 Task: Look for space in Hövelhof, Germany from 3rd August, 2023 to 17th August, 2023 for 3 adults, 1 child in price range Rs.3000 to Rs.15000. Place can be entire place with 3 bedrooms having 4 beds and 2 bathrooms. Property type can be house, flat, guest house. Booking option can be shelf check-in. Required host language is English.
Action: Mouse moved to (405, 111)
Screenshot: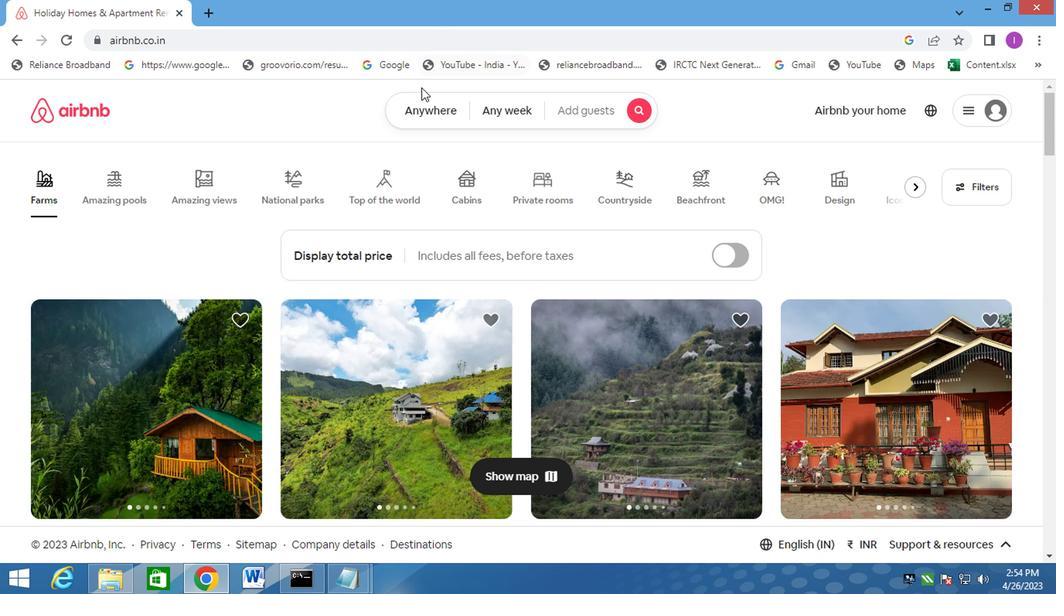 
Action: Mouse pressed left at (405, 111)
Screenshot: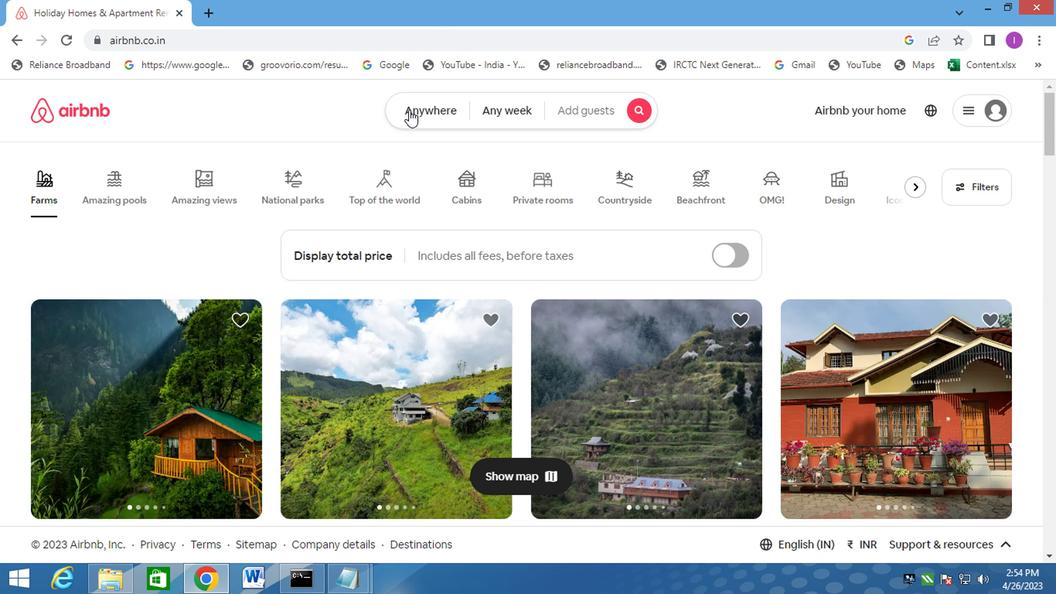 
Action: Mouse moved to (244, 182)
Screenshot: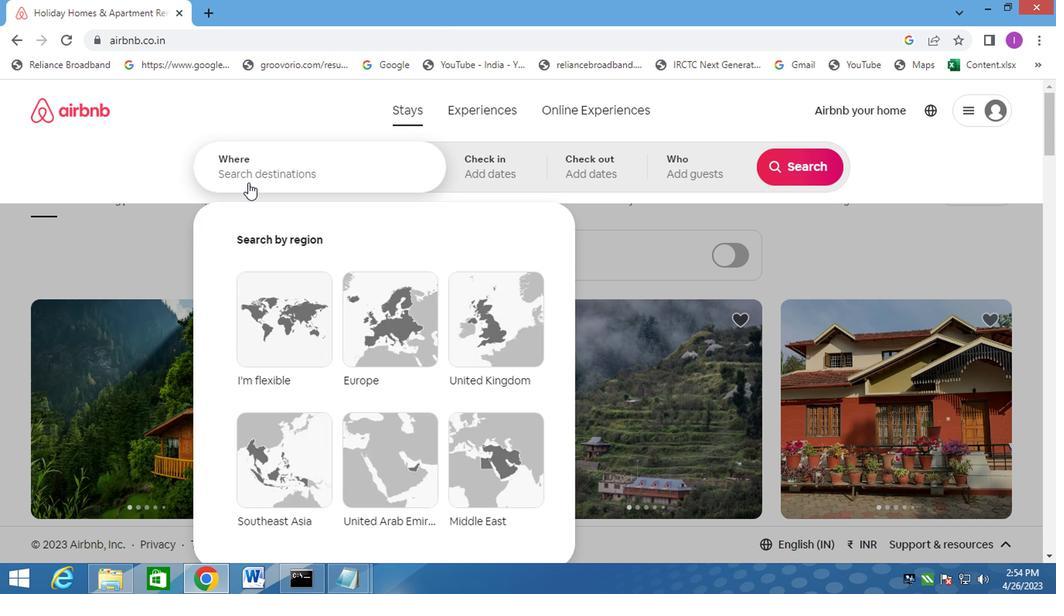 
Action: Mouse pressed left at (244, 182)
Screenshot: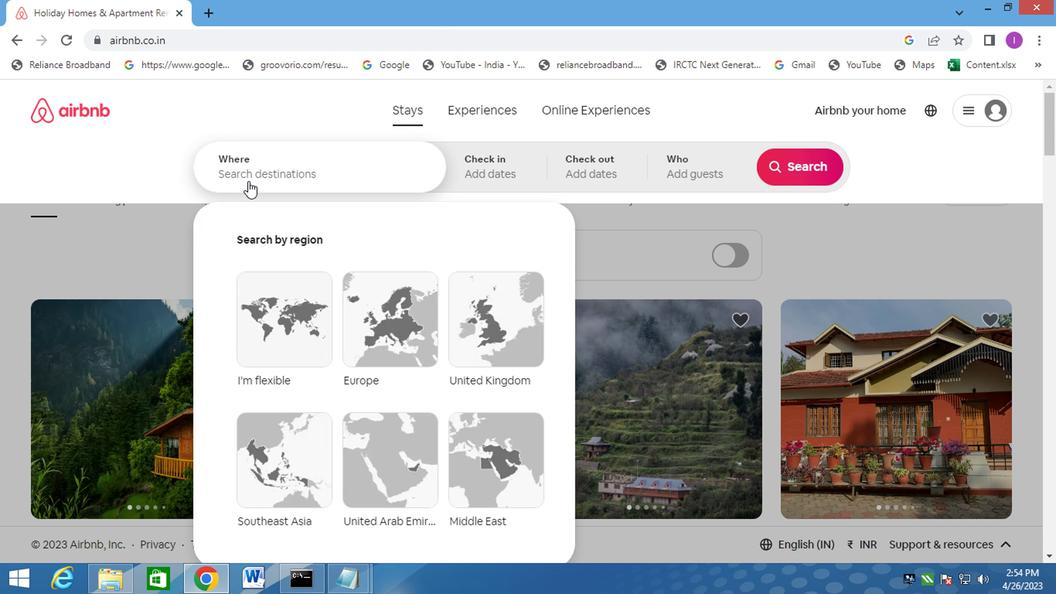 
Action: Mouse moved to (264, 124)
Screenshot: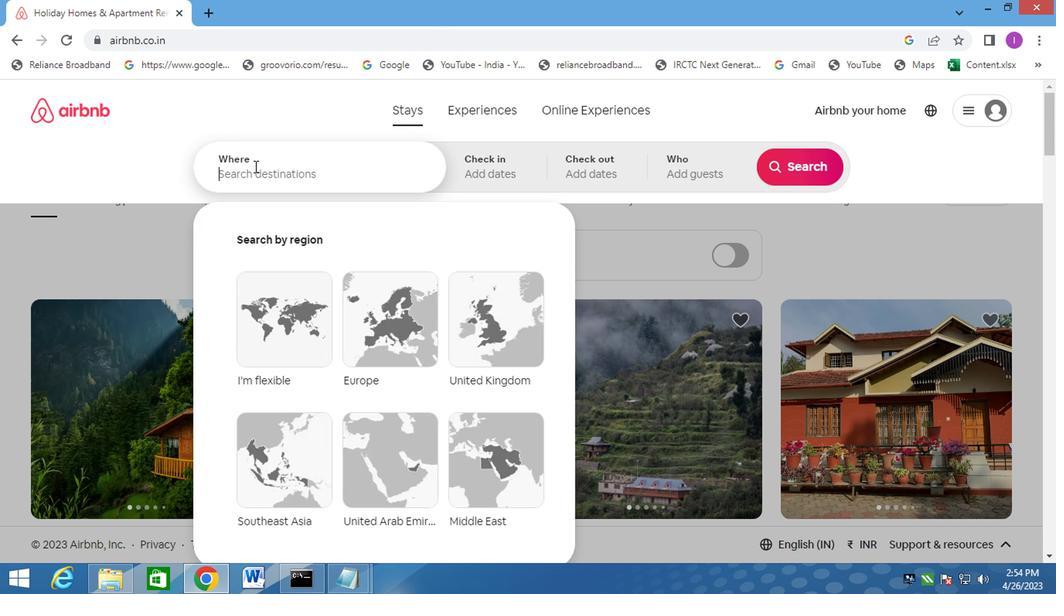 
Action: Key pressed hovelhof,germany
Screenshot: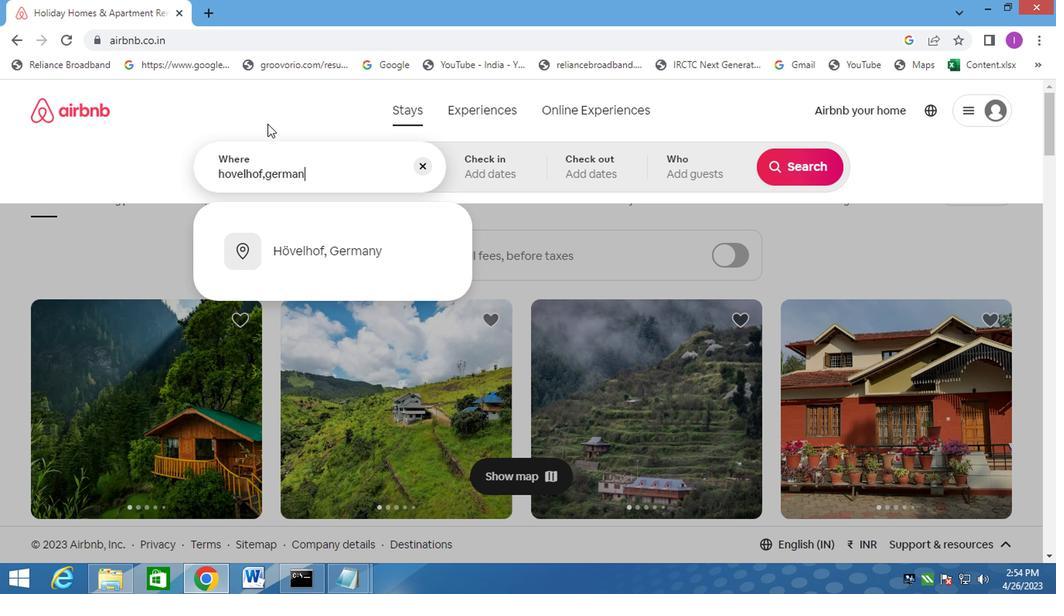 
Action: Mouse moved to (286, 251)
Screenshot: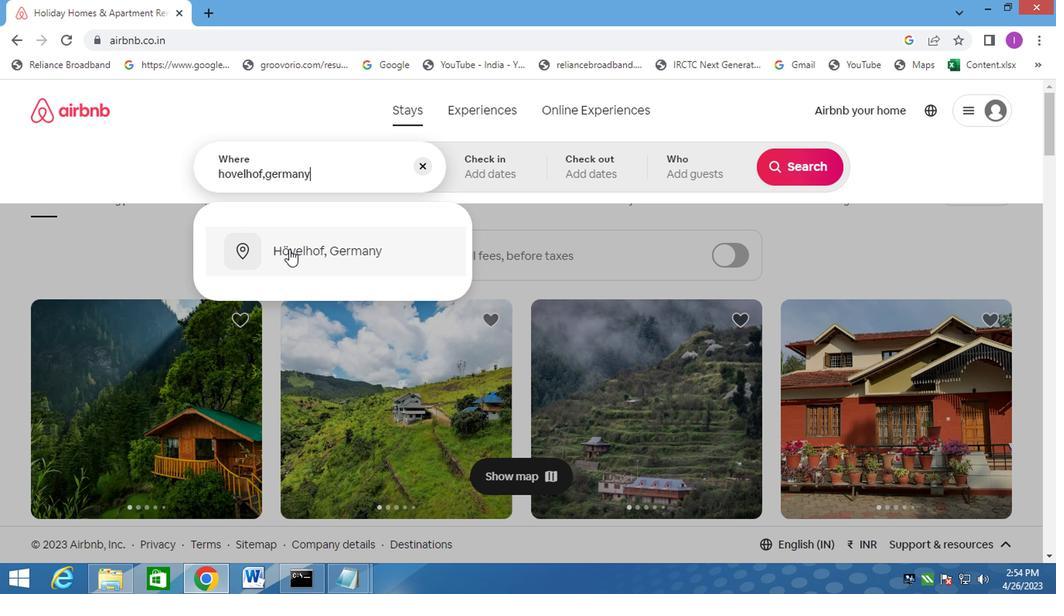 
Action: Mouse pressed left at (286, 251)
Screenshot: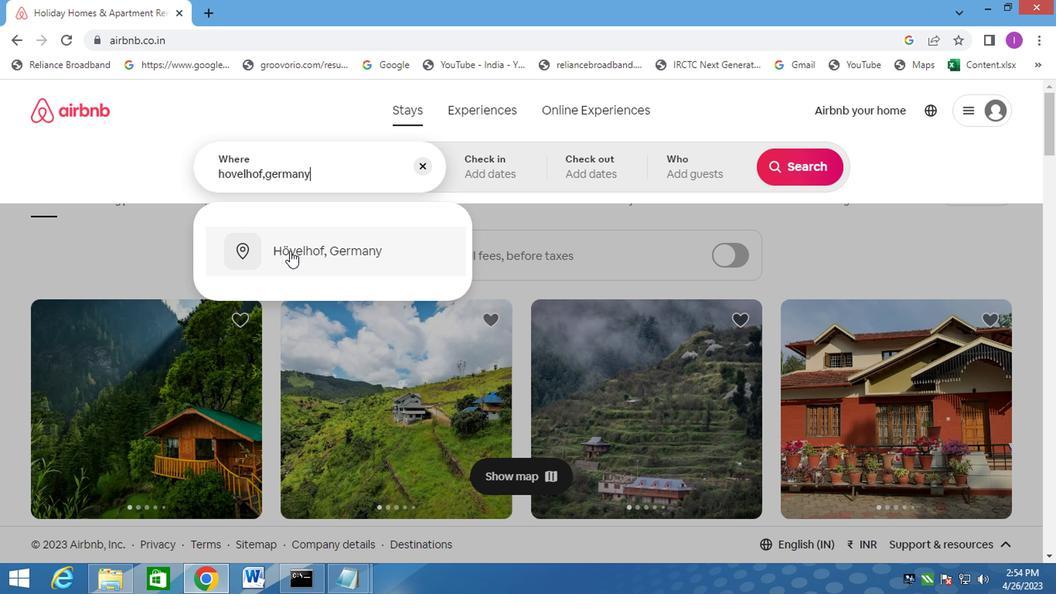 
Action: Mouse moved to (789, 290)
Screenshot: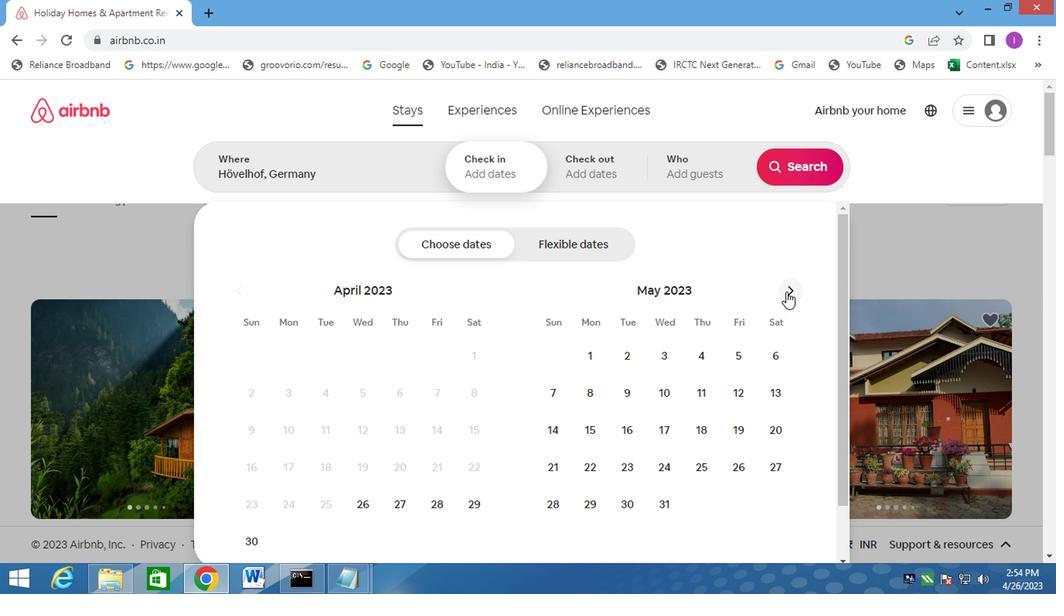 
Action: Mouse pressed left at (789, 290)
Screenshot: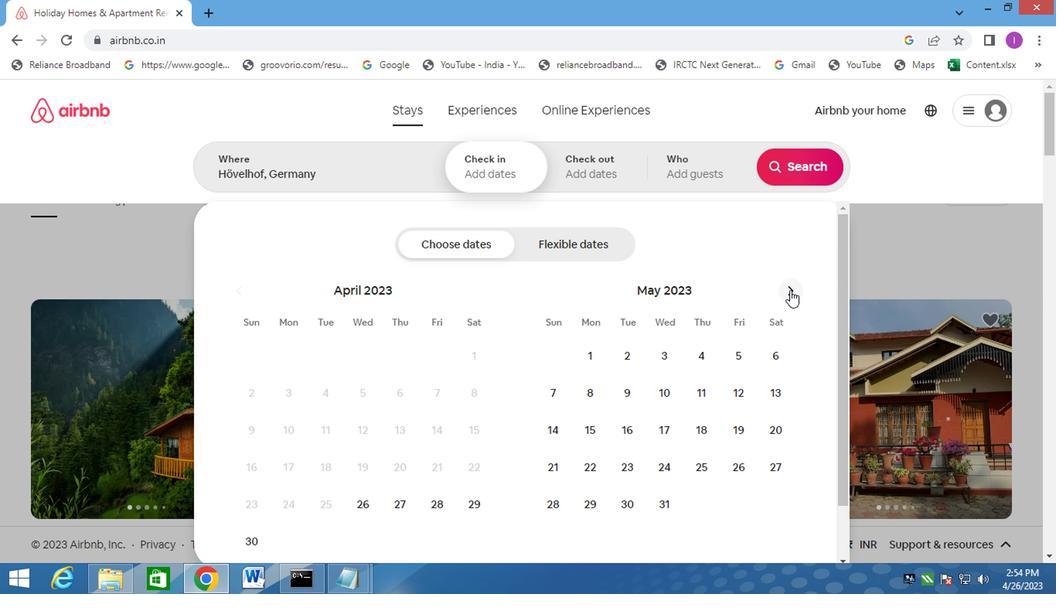 
Action: Mouse moved to (790, 289)
Screenshot: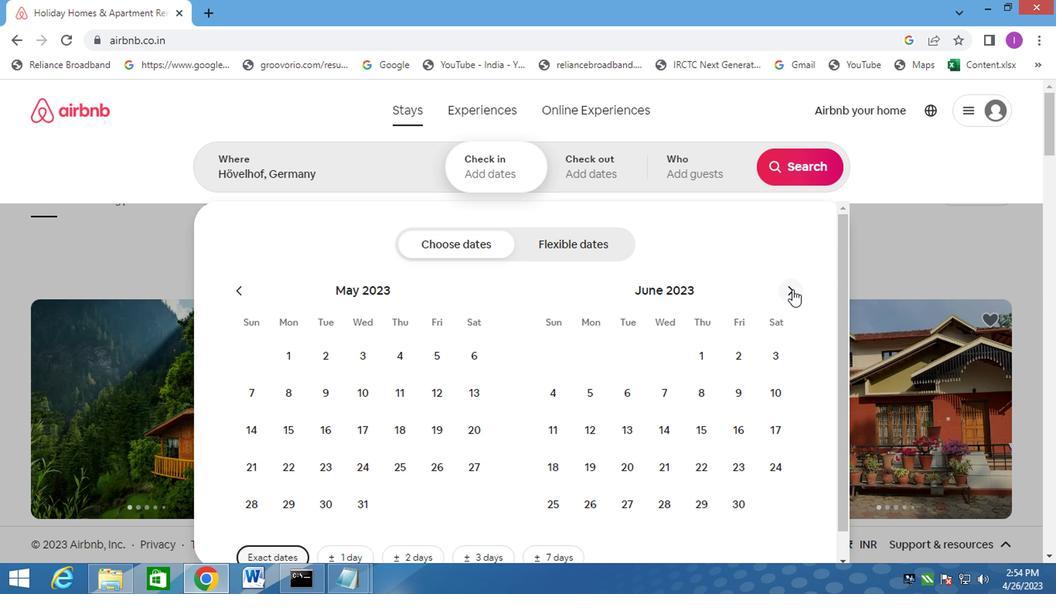 
Action: Mouse pressed left at (790, 289)
Screenshot: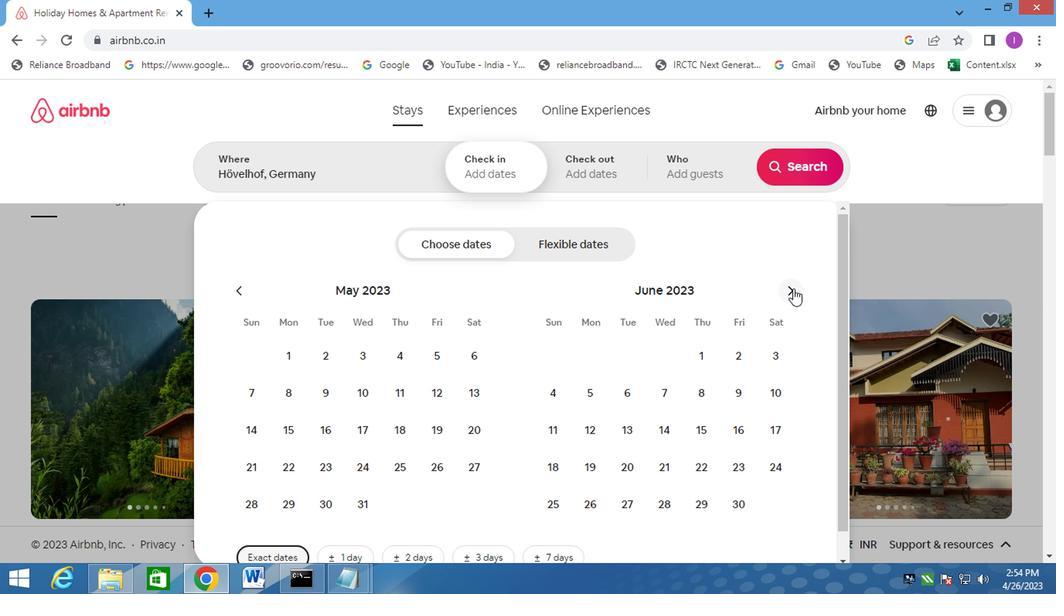 
Action: Mouse moved to (791, 289)
Screenshot: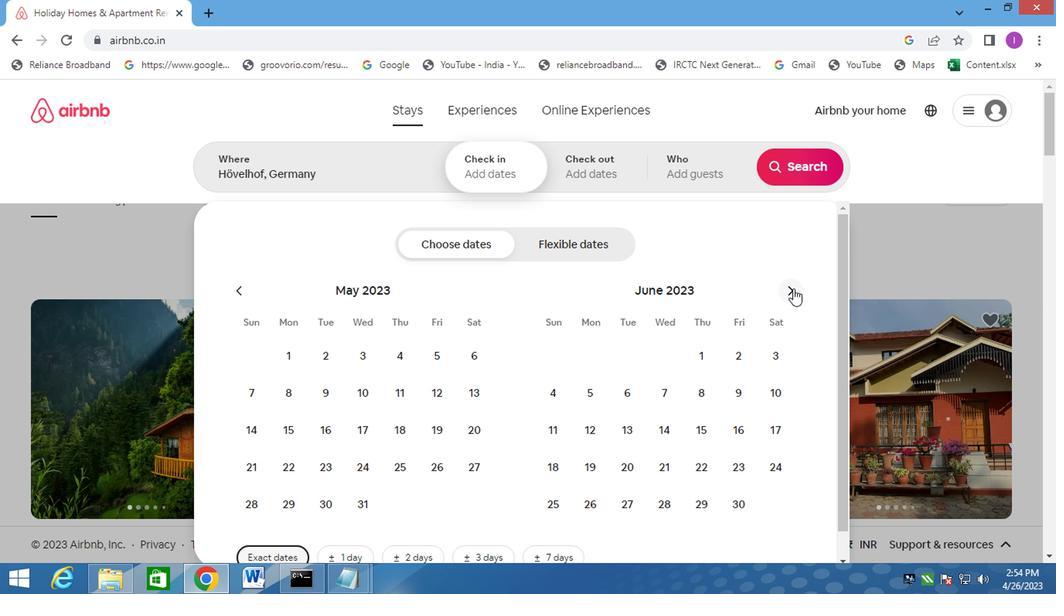 
Action: Mouse pressed left at (791, 289)
Screenshot: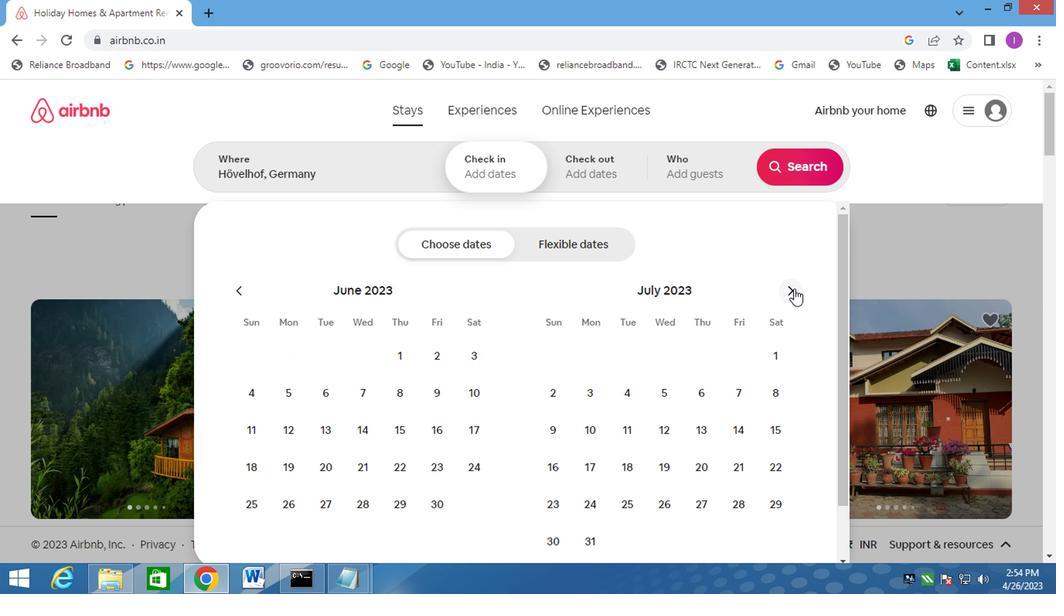 
Action: Mouse moved to (707, 354)
Screenshot: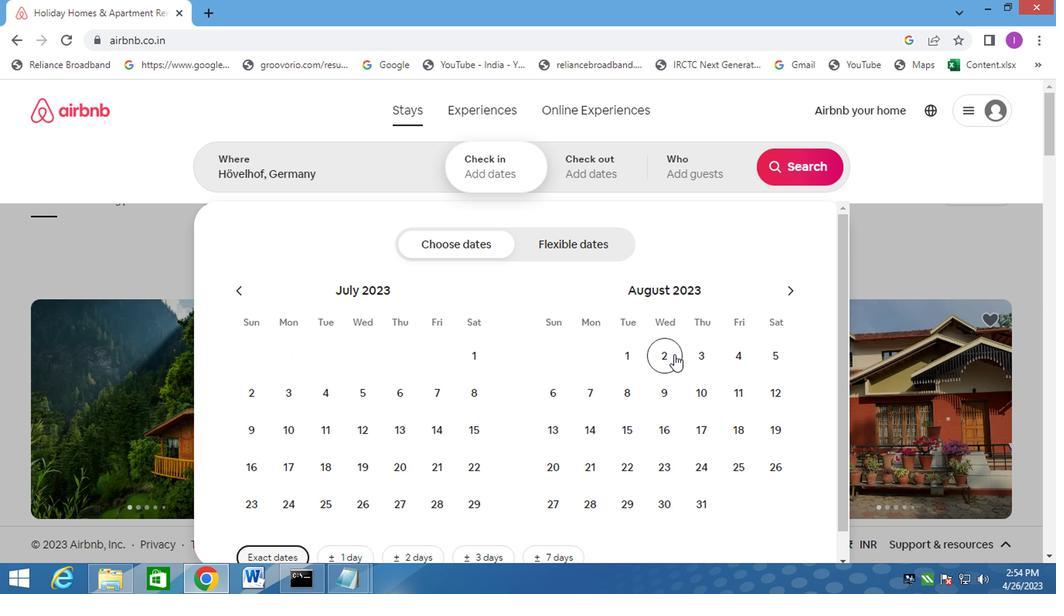 
Action: Mouse pressed left at (707, 354)
Screenshot: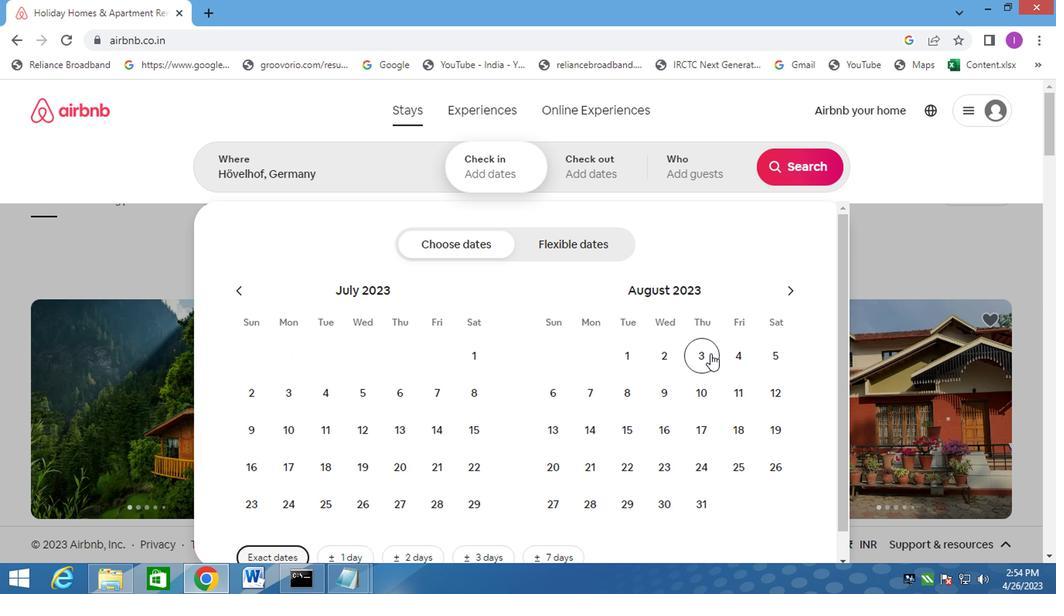 
Action: Mouse moved to (698, 424)
Screenshot: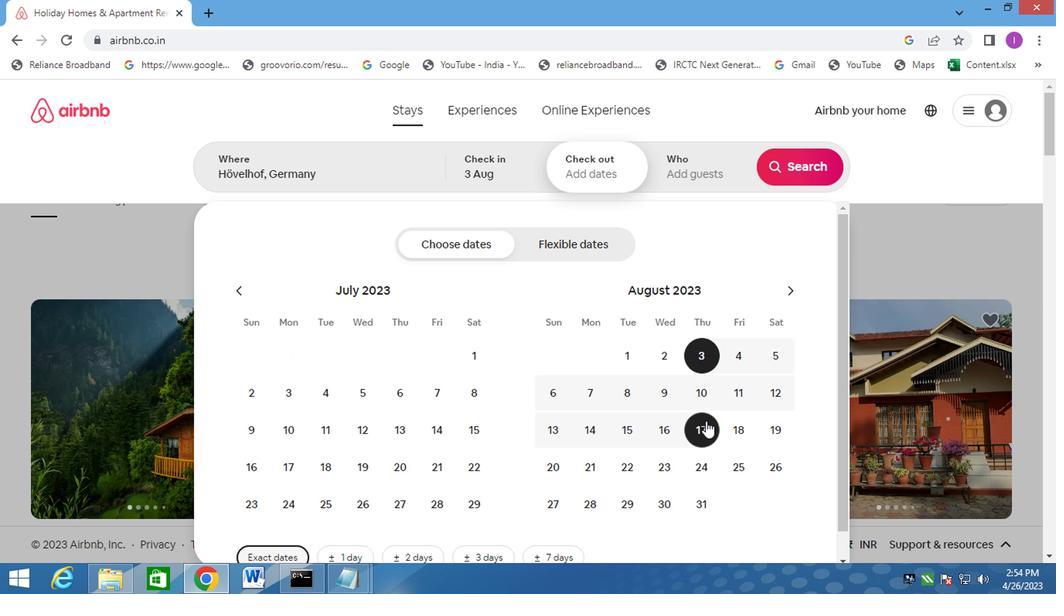 
Action: Mouse pressed left at (698, 424)
Screenshot: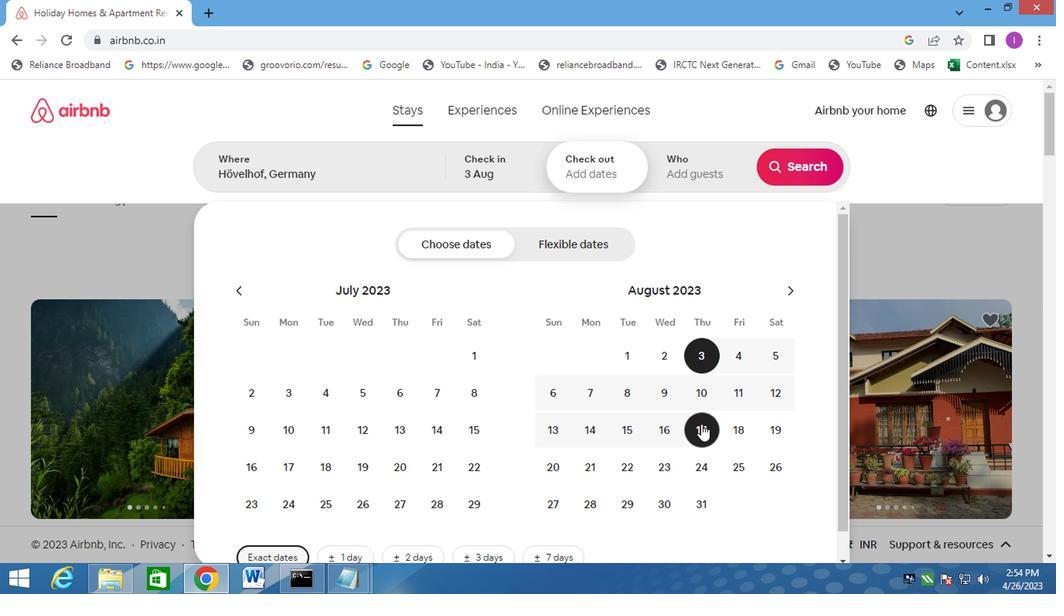 
Action: Mouse moved to (705, 183)
Screenshot: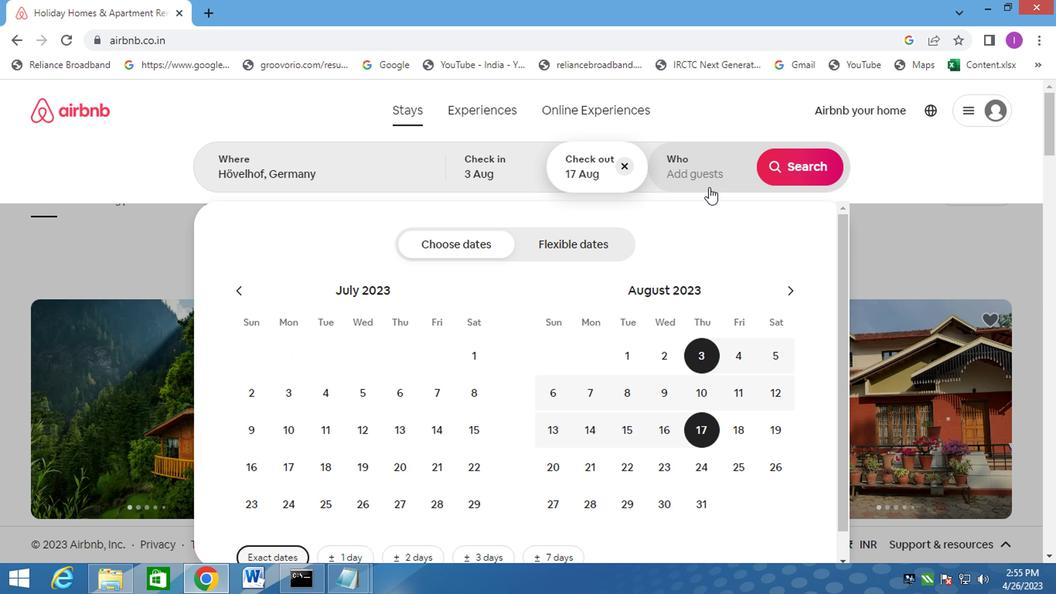 
Action: Mouse pressed left at (705, 183)
Screenshot: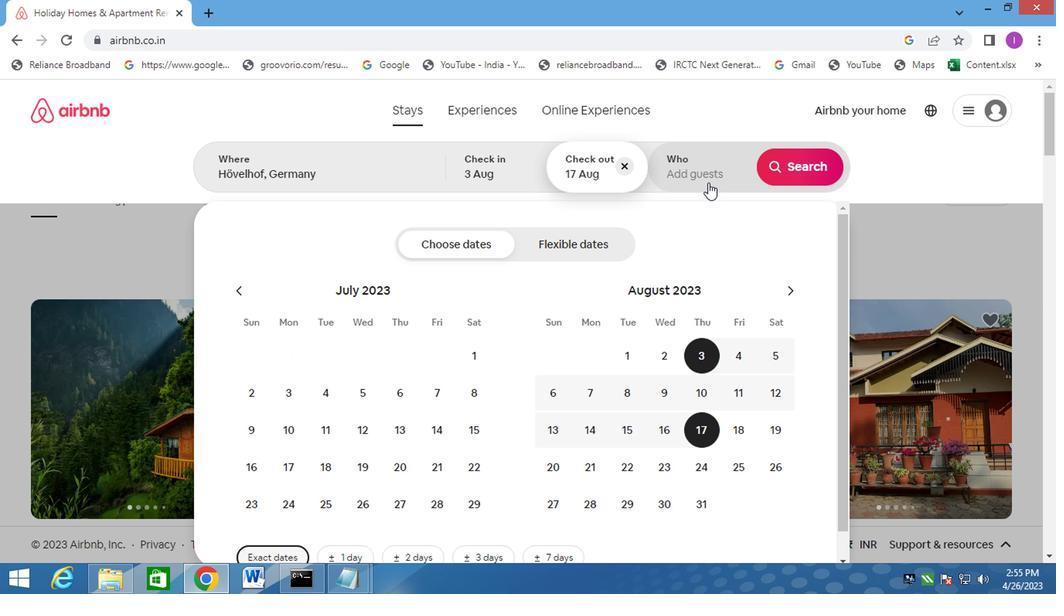 
Action: Mouse moved to (802, 257)
Screenshot: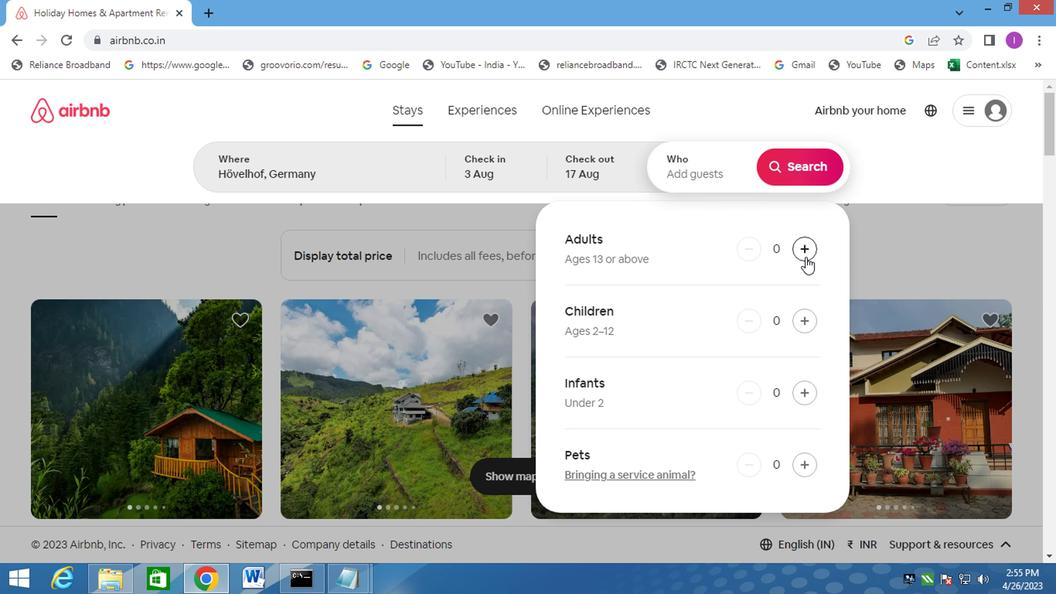 
Action: Mouse pressed left at (802, 257)
Screenshot: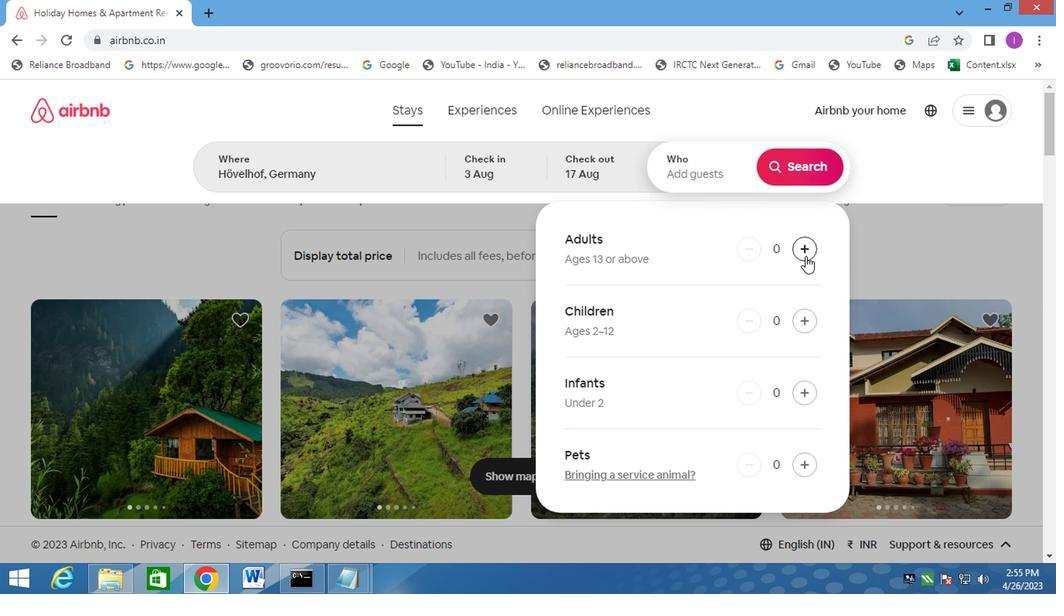 
Action: Mouse pressed left at (802, 257)
Screenshot: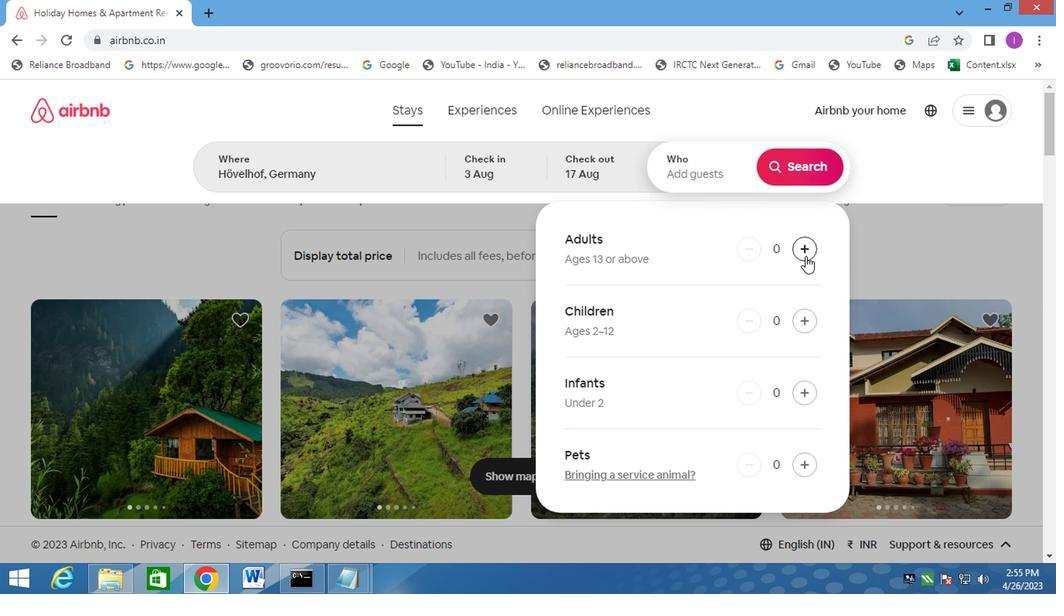 
Action: Mouse pressed left at (802, 257)
Screenshot: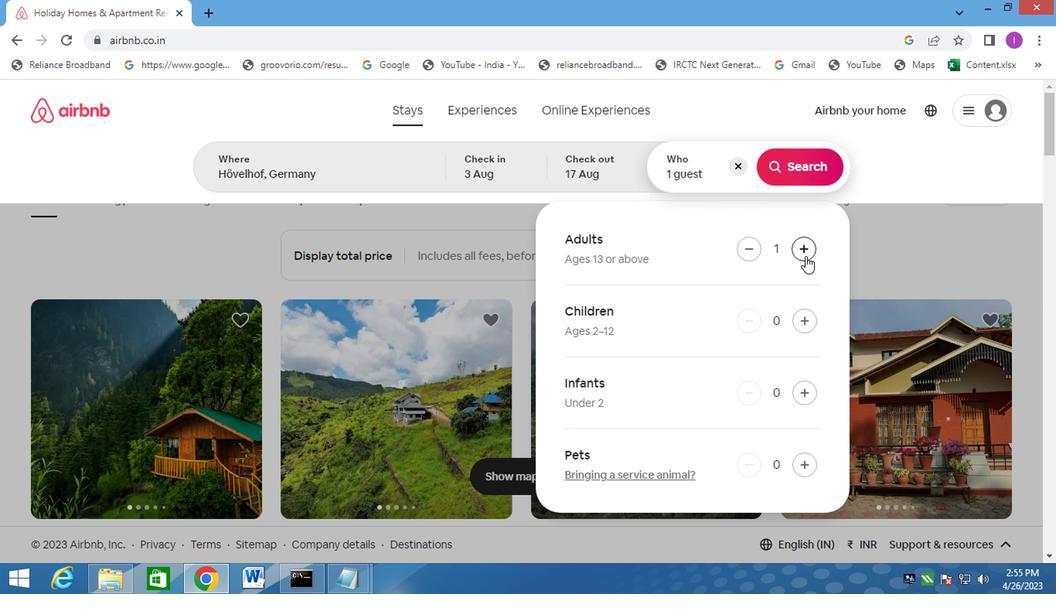 
Action: Mouse moved to (803, 328)
Screenshot: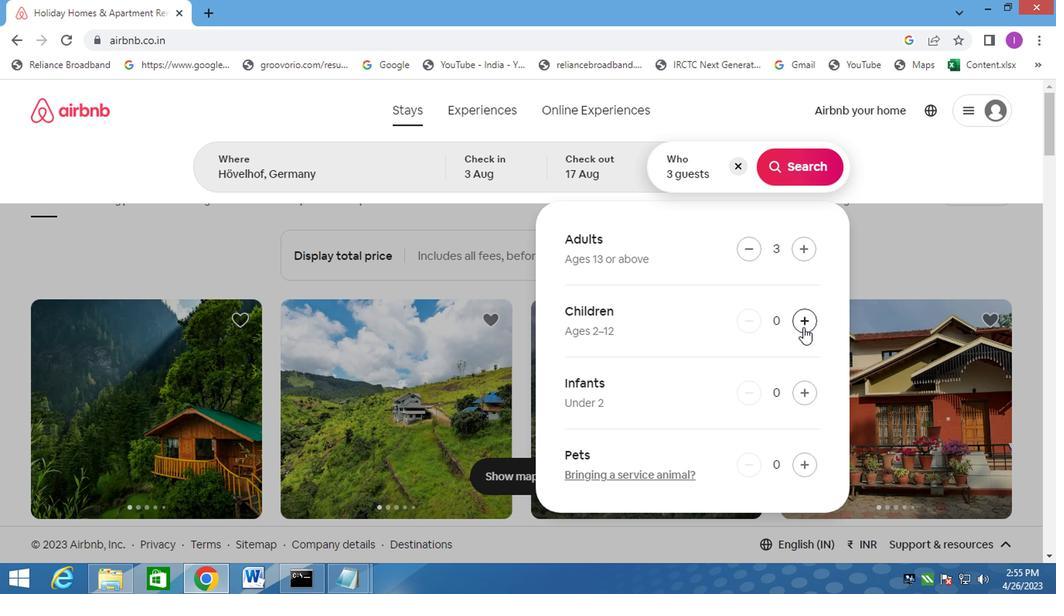 
Action: Mouse pressed left at (803, 328)
Screenshot: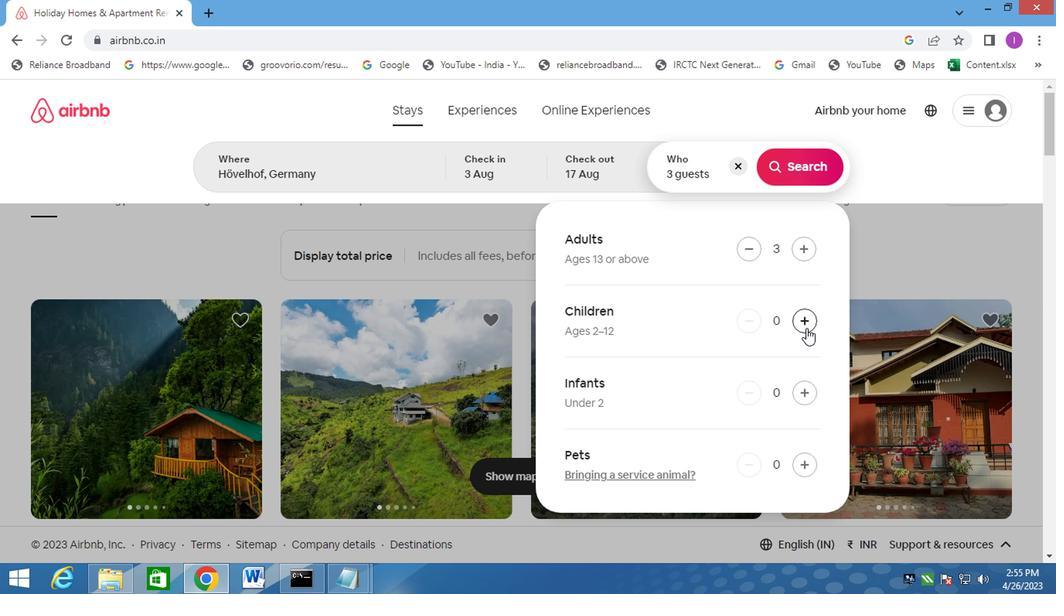 
Action: Mouse moved to (808, 154)
Screenshot: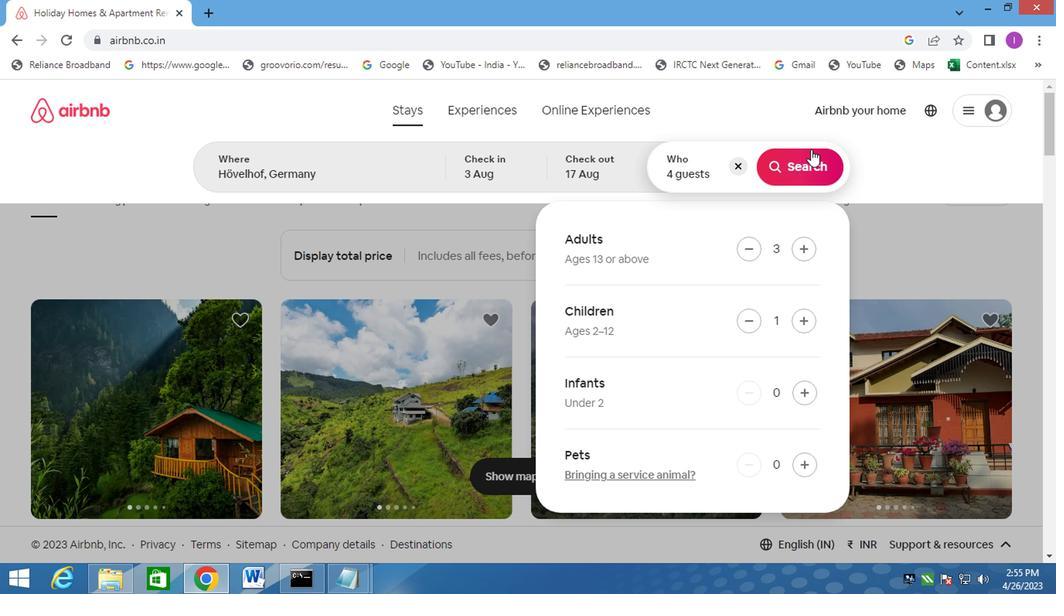 
Action: Mouse pressed left at (808, 154)
Screenshot: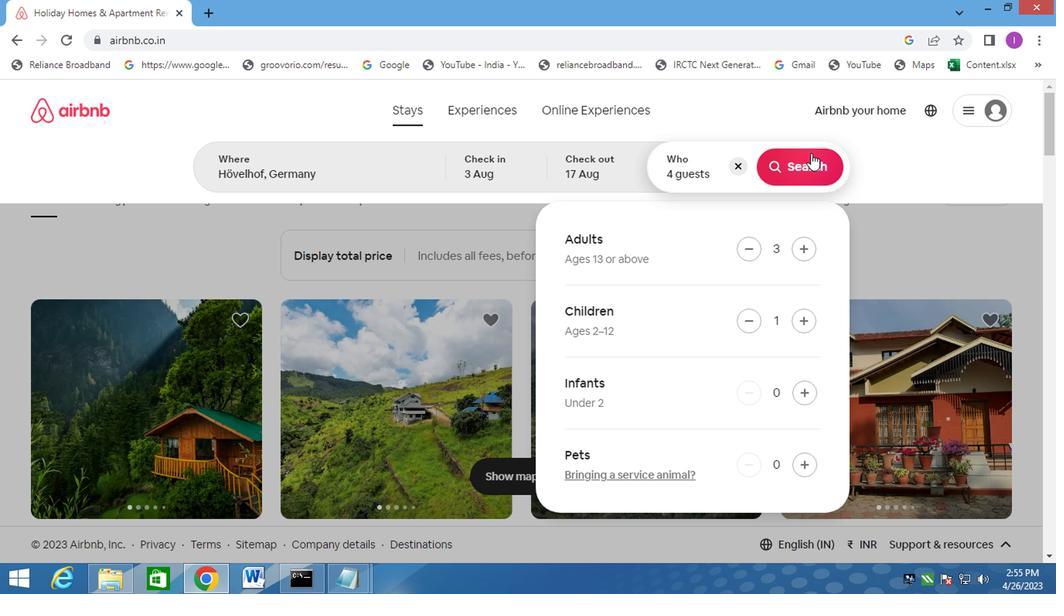 
Action: Mouse moved to (980, 172)
Screenshot: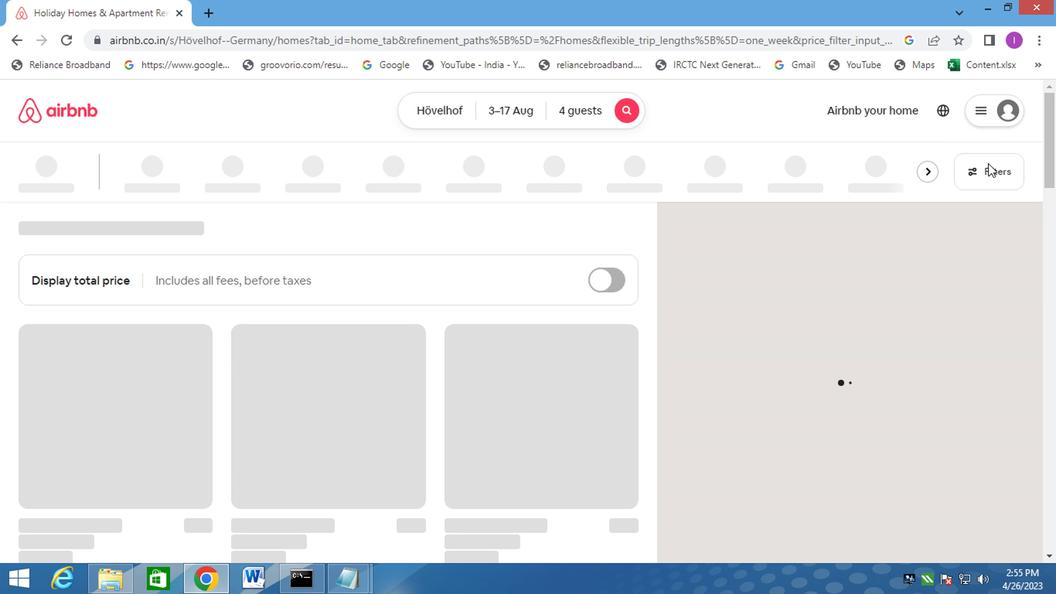 
Action: Mouse pressed left at (980, 172)
Screenshot: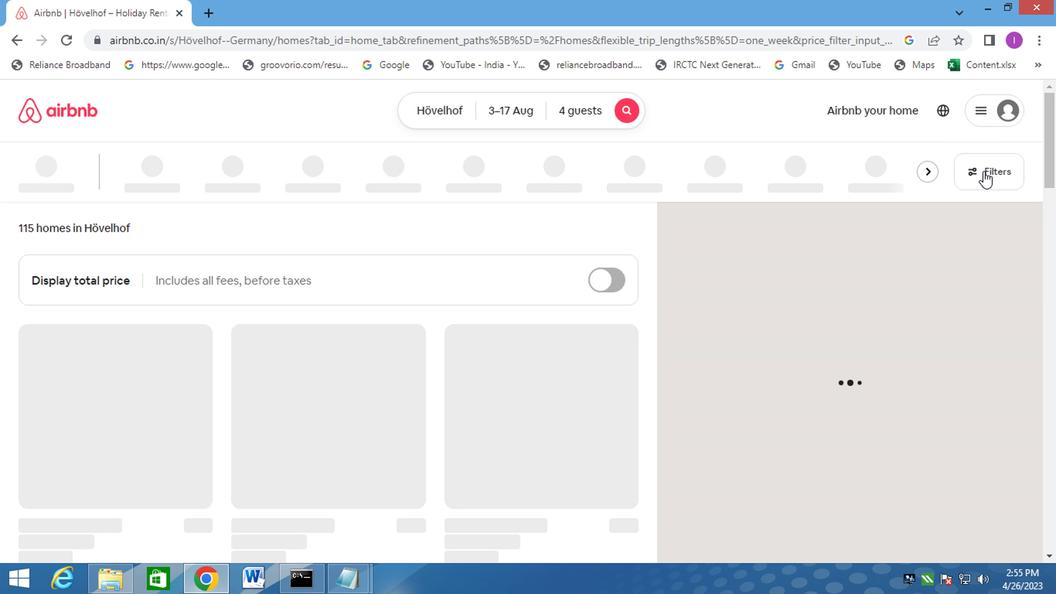 
Action: Mouse moved to (404, 359)
Screenshot: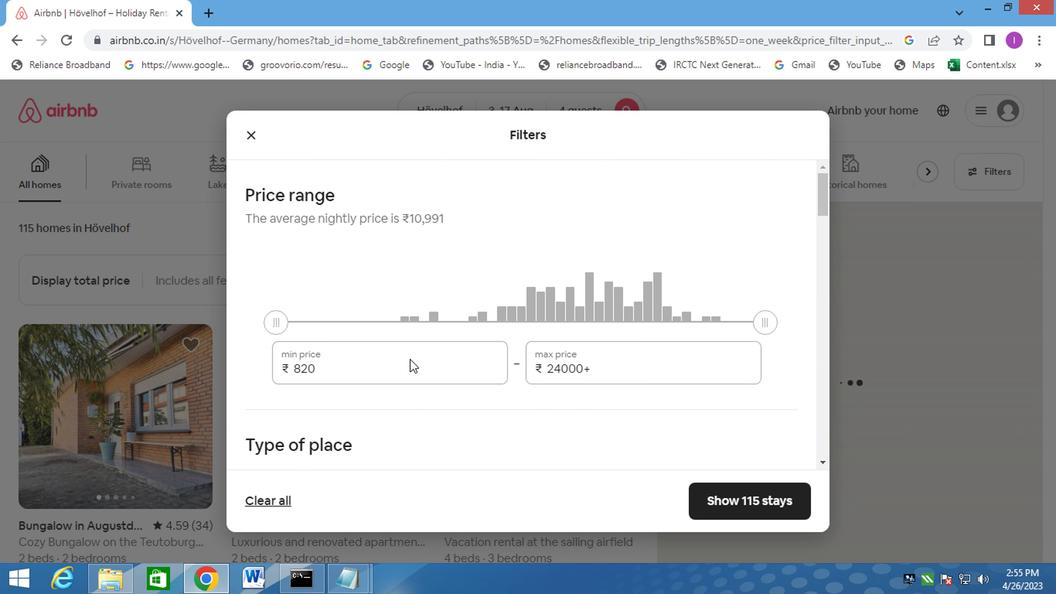 
Action: Mouse pressed left at (404, 359)
Screenshot: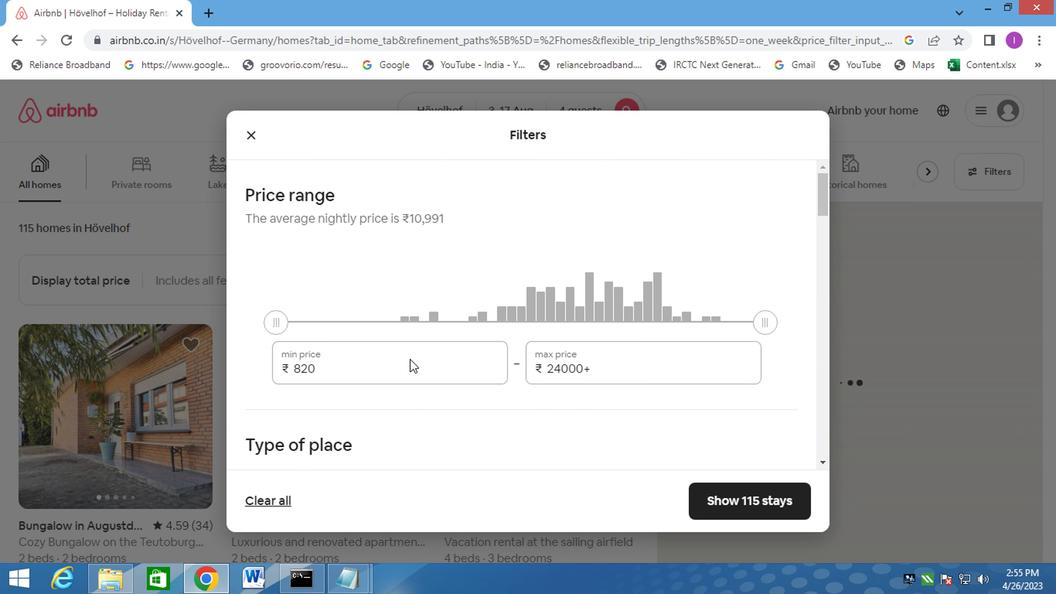 
Action: Mouse moved to (289, 366)
Screenshot: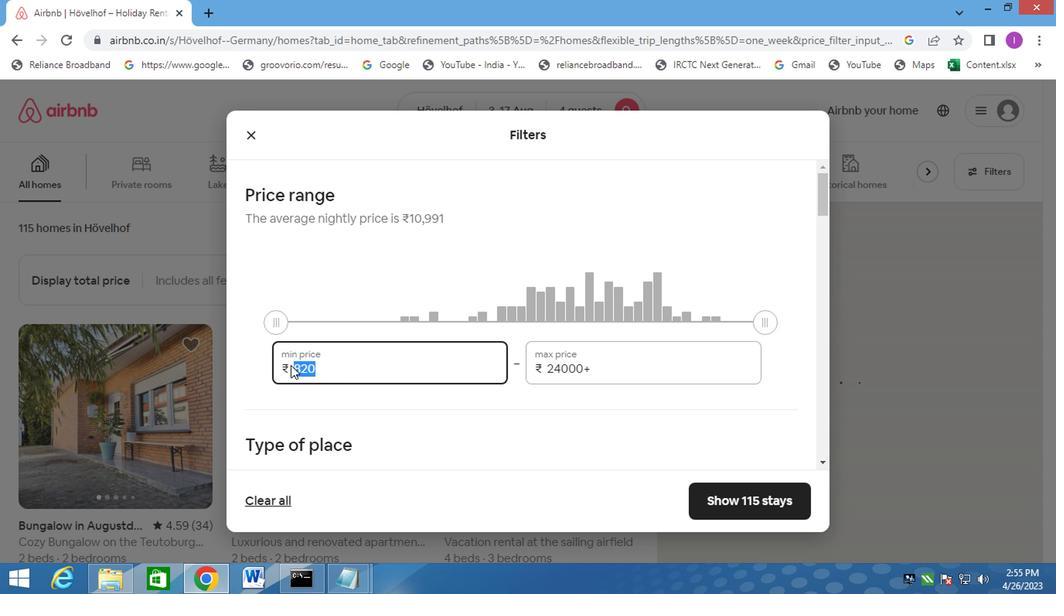 
Action: Key pressed 3000
Screenshot: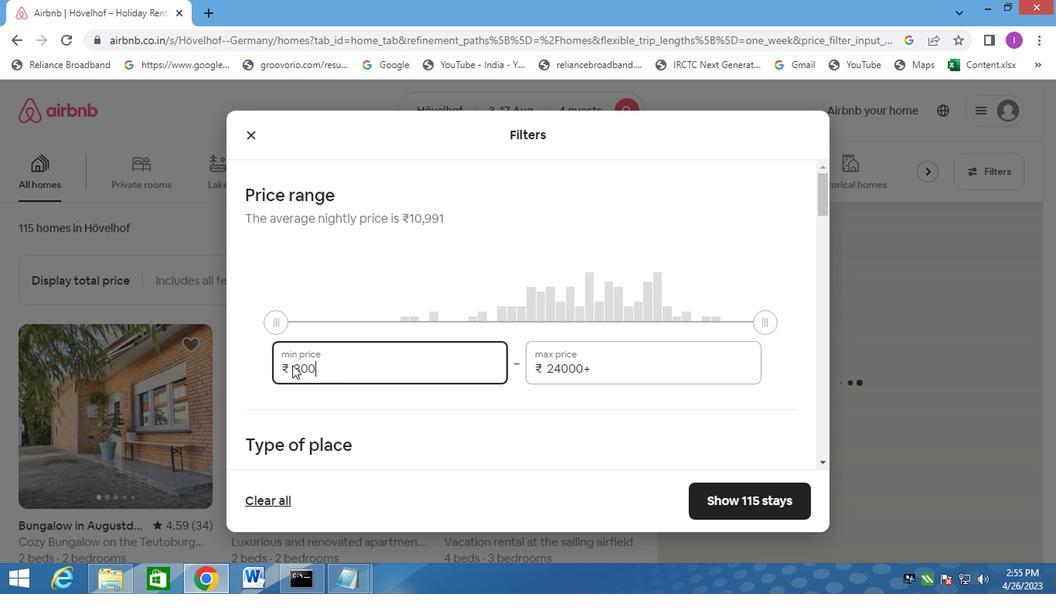 
Action: Mouse moved to (592, 366)
Screenshot: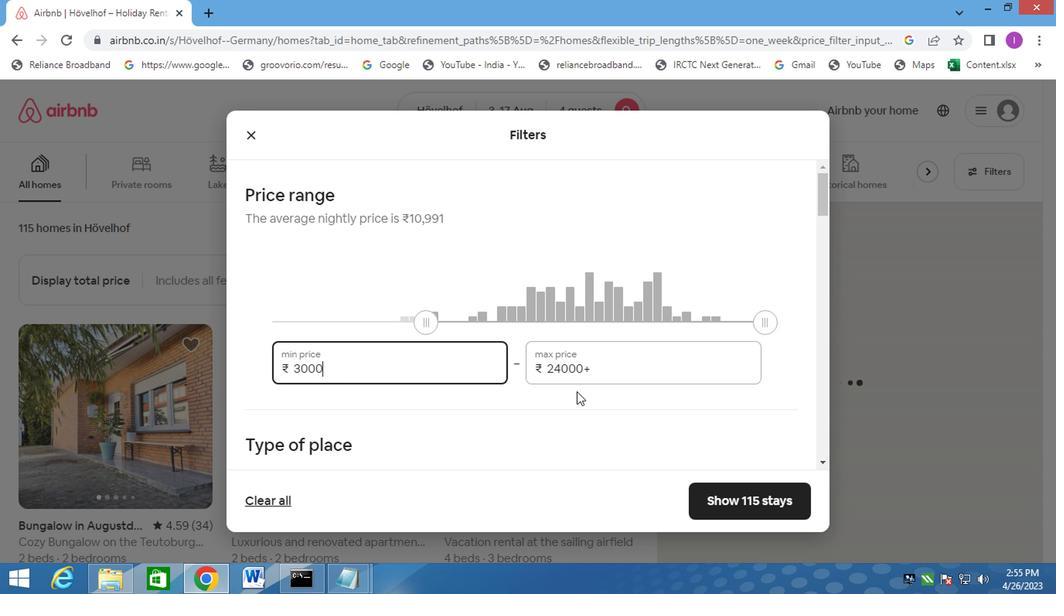 
Action: Mouse pressed left at (592, 366)
Screenshot: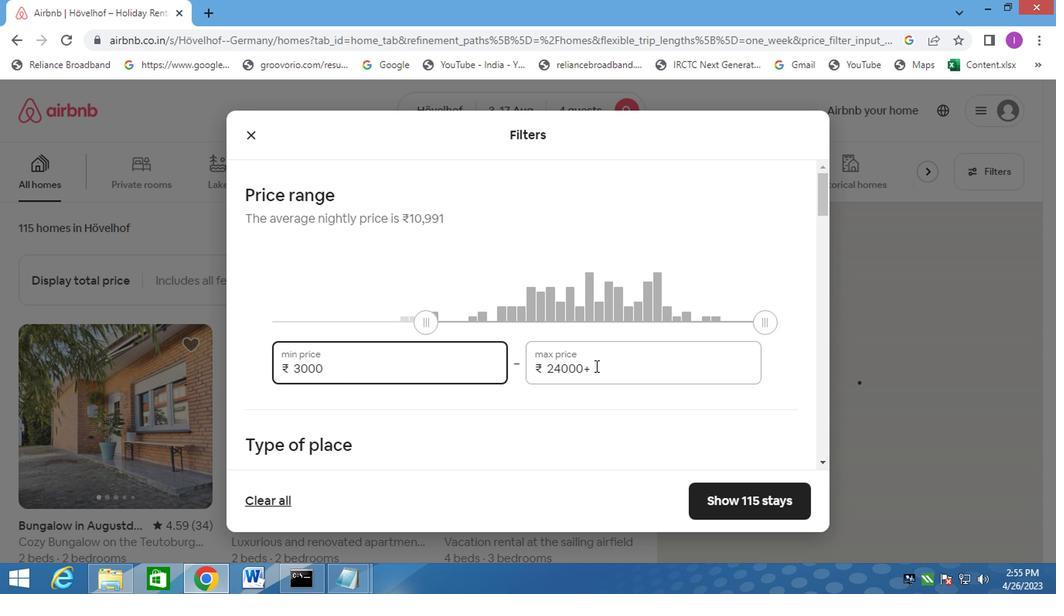 
Action: Mouse moved to (539, 374)
Screenshot: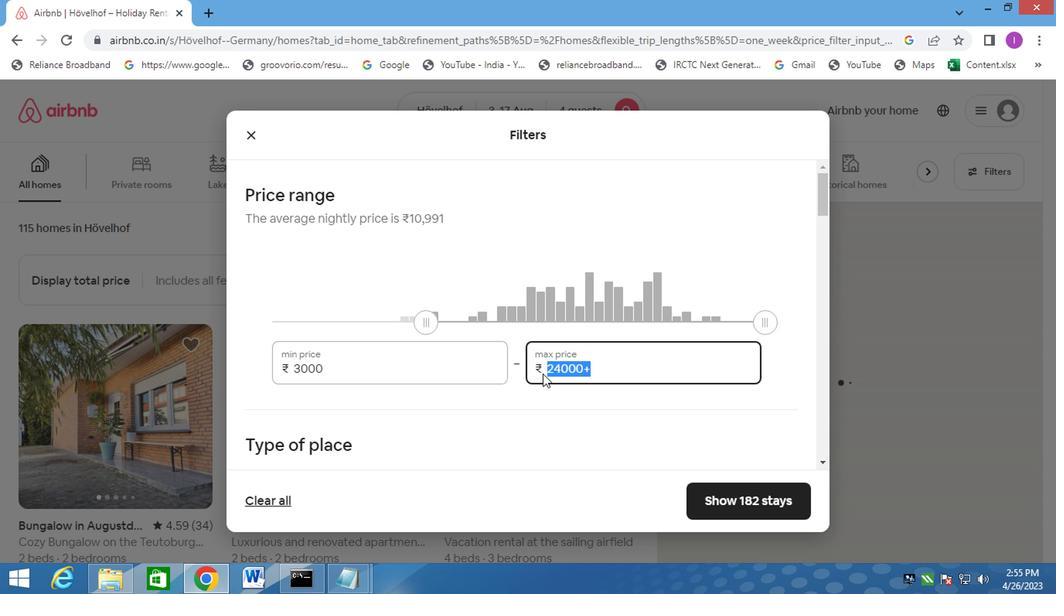 
Action: Key pressed 150
Screenshot: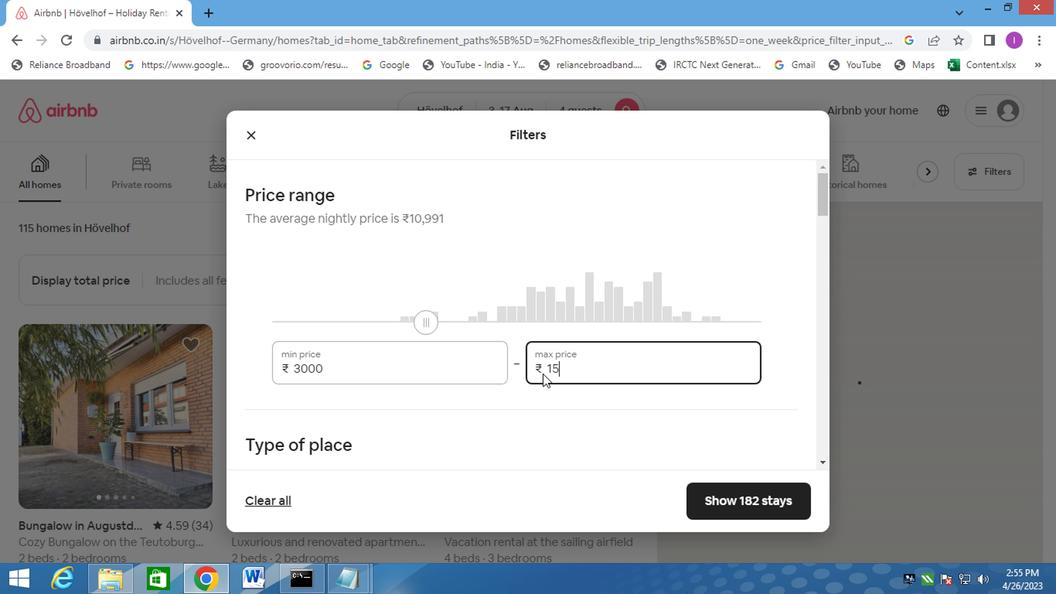 
Action: Mouse moved to (513, 378)
Screenshot: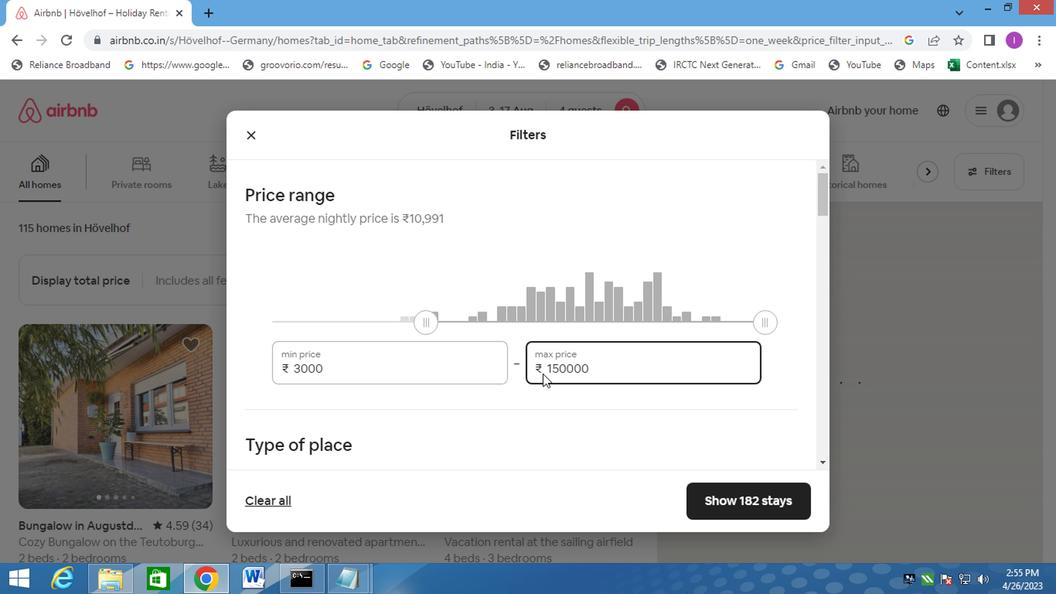 
Action: Key pressed <Key.backspace>
Screenshot: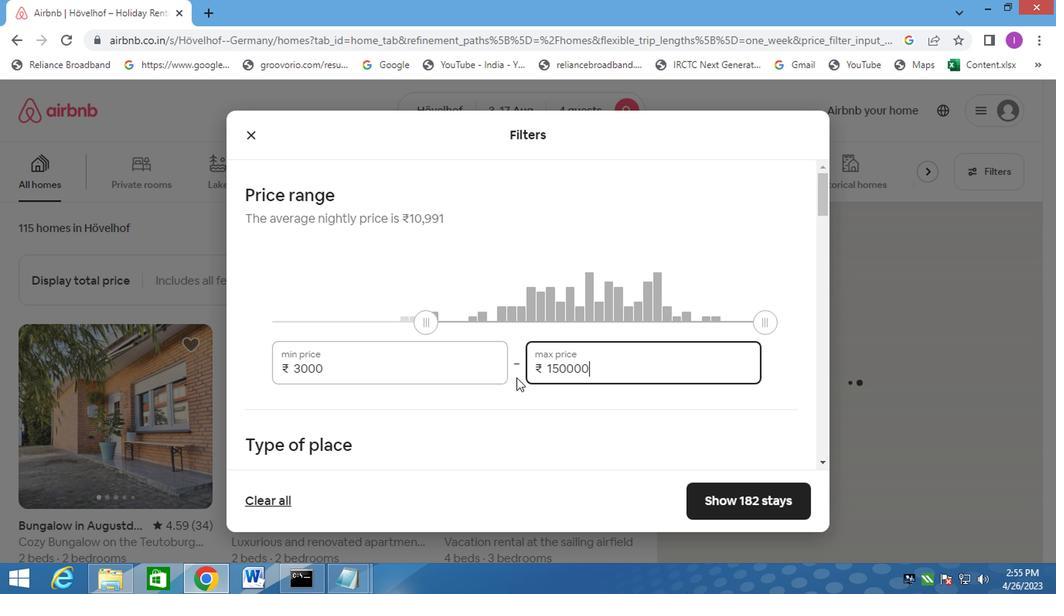 
Action: Mouse moved to (340, 436)
Screenshot: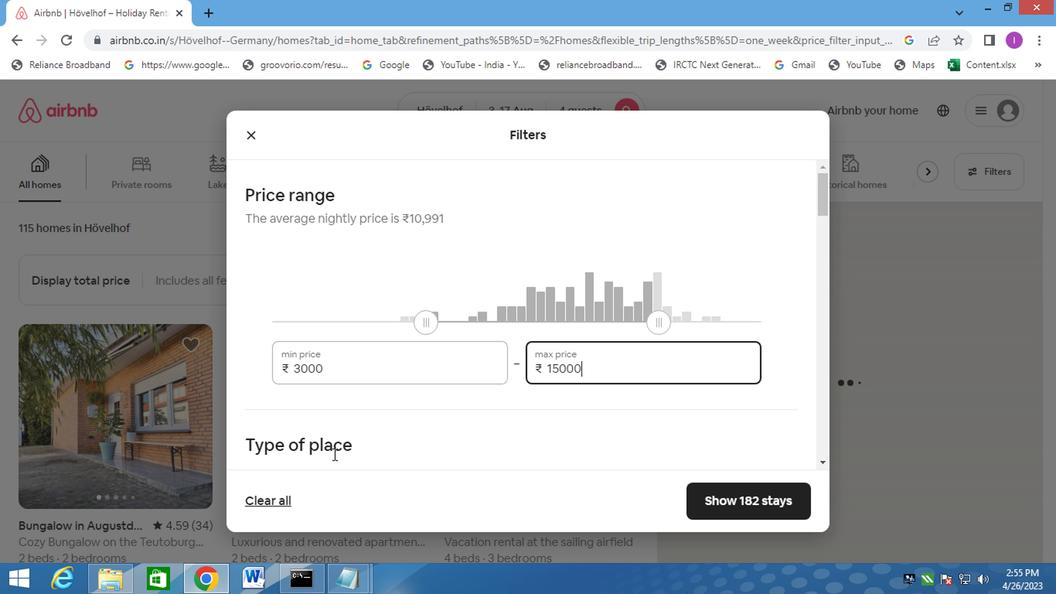
Action: Mouse scrolled (340, 435) with delta (0, 0)
Screenshot: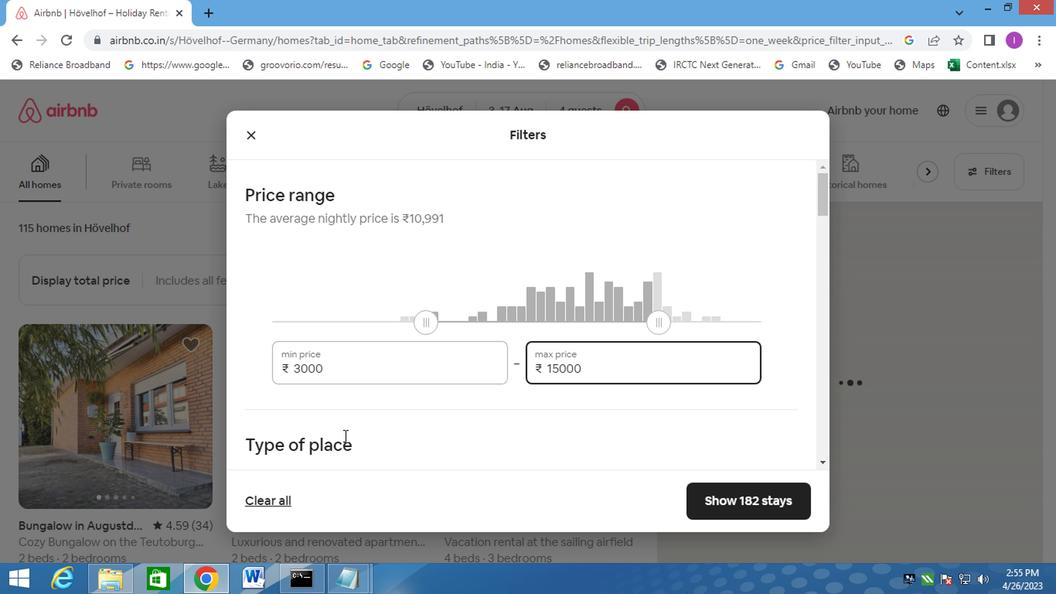 
Action: Mouse moved to (340, 436)
Screenshot: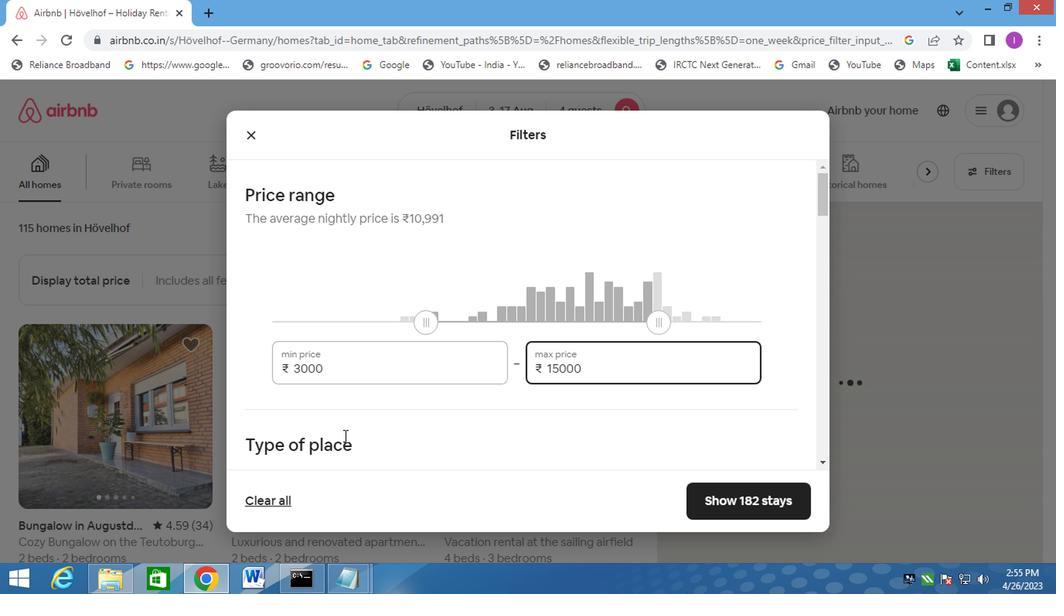 
Action: Mouse scrolled (340, 435) with delta (0, 0)
Screenshot: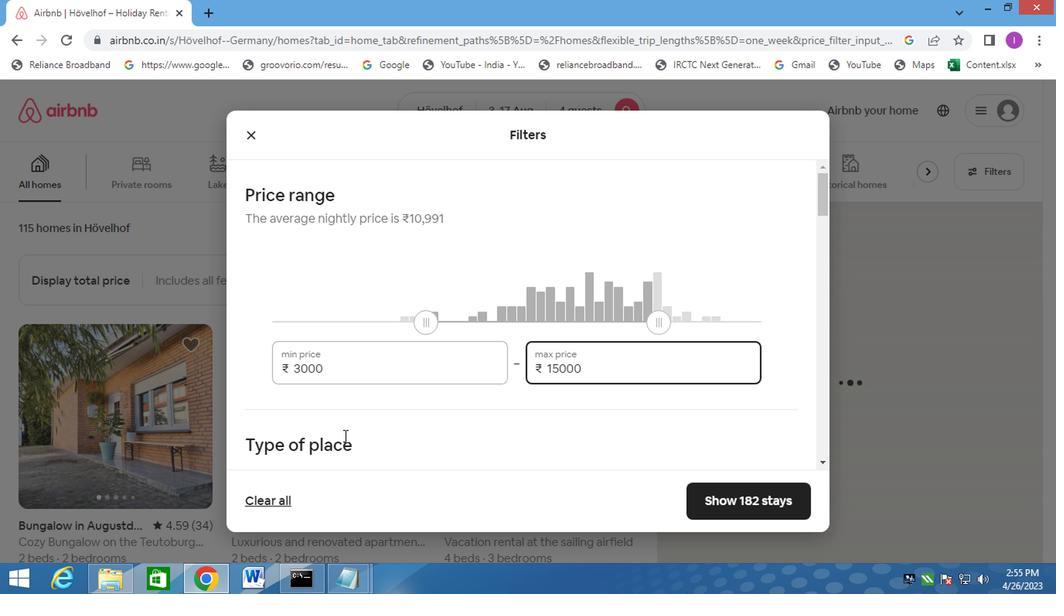 
Action: Mouse moved to (251, 341)
Screenshot: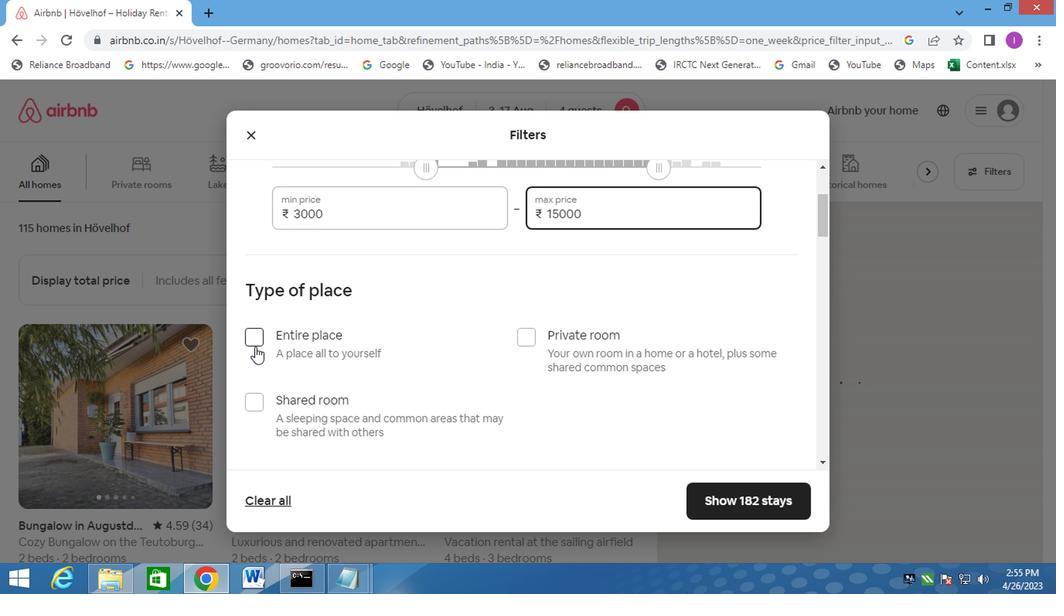 
Action: Mouse pressed left at (251, 341)
Screenshot: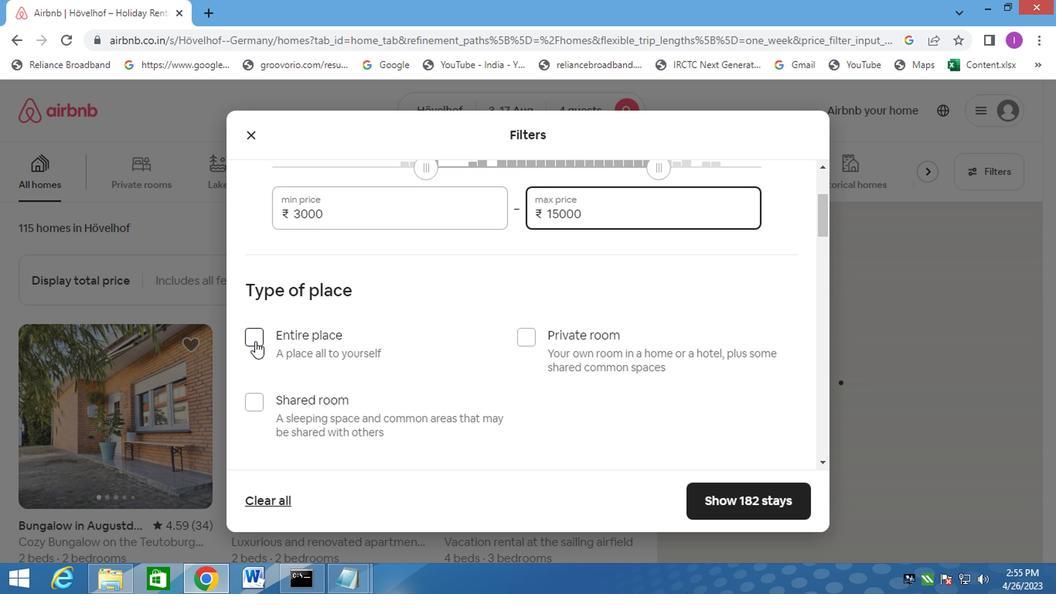 
Action: Mouse moved to (312, 319)
Screenshot: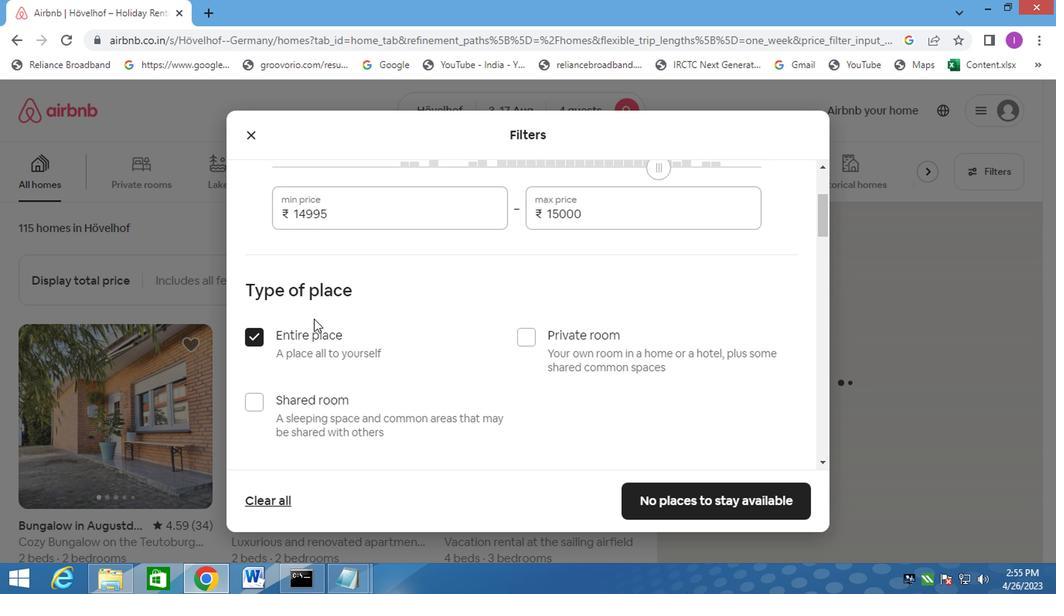 
Action: Mouse scrolled (312, 318) with delta (0, 0)
Screenshot: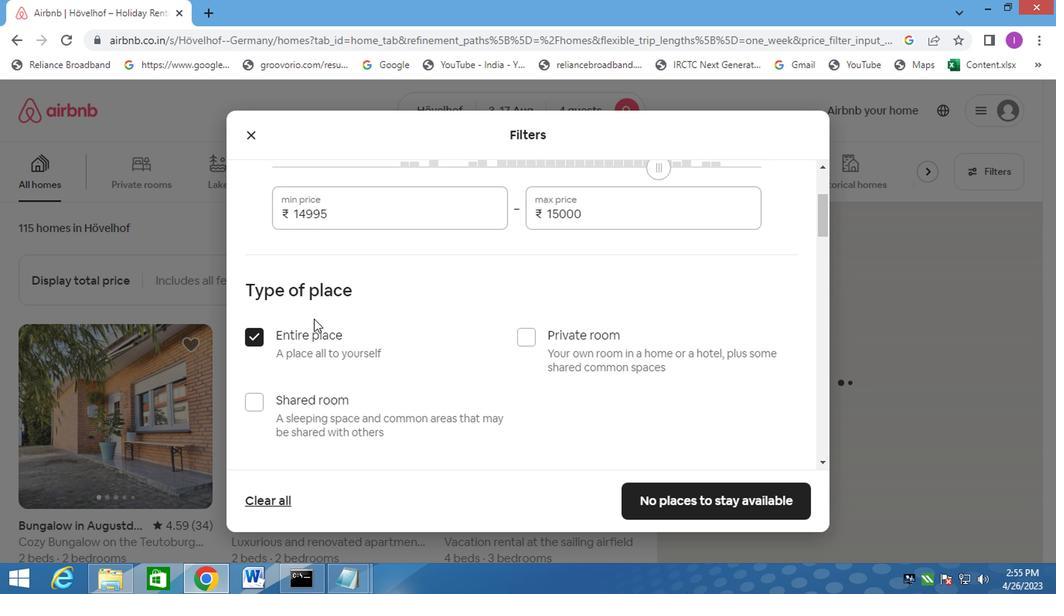 
Action: Mouse moved to (335, 330)
Screenshot: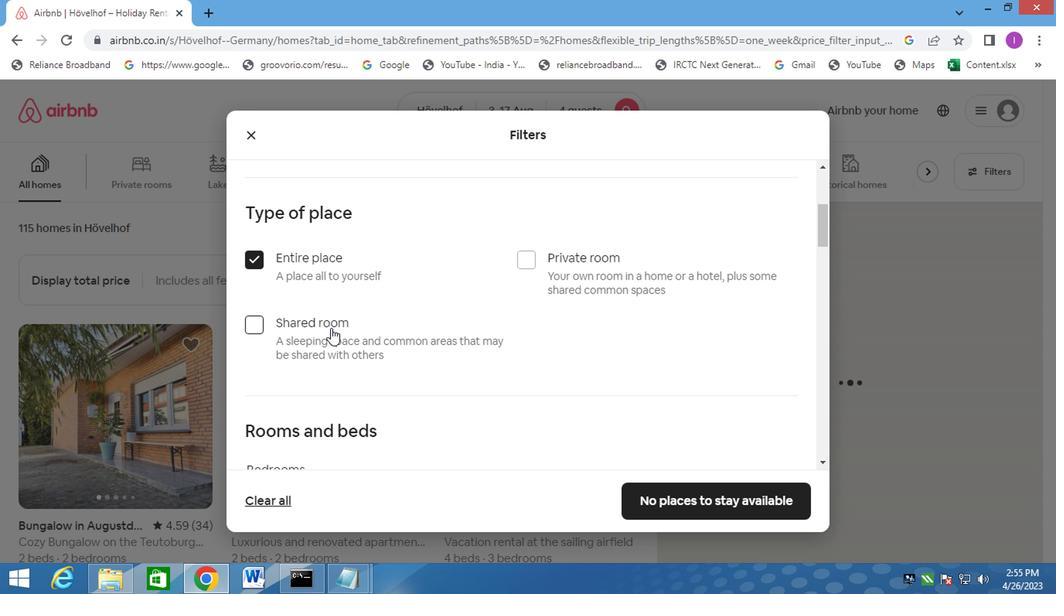 
Action: Mouse scrolled (335, 330) with delta (0, 0)
Screenshot: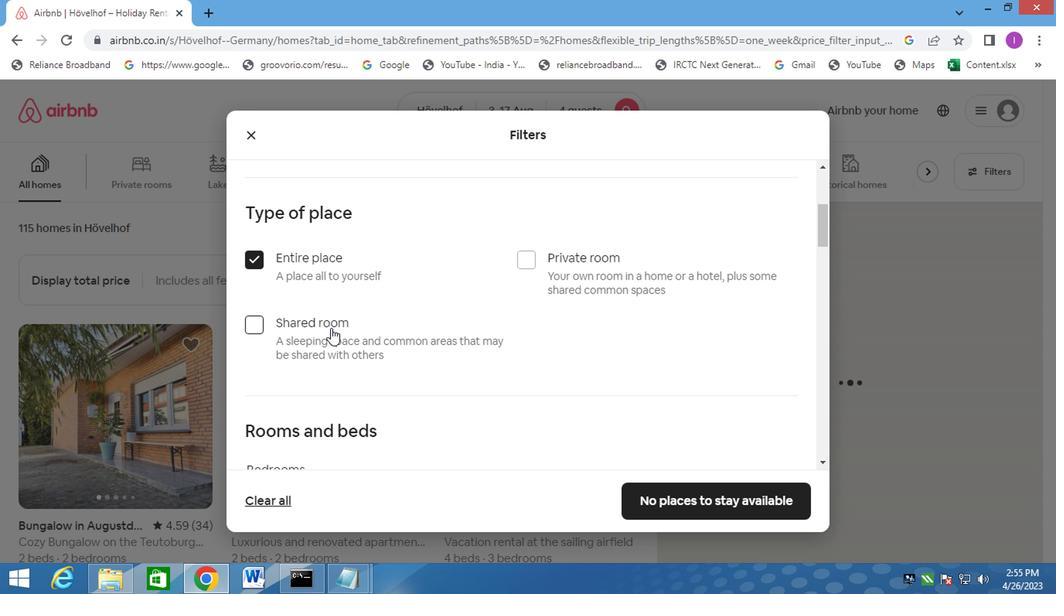 
Action: Mouse moved to (339, 332)
Screenshot: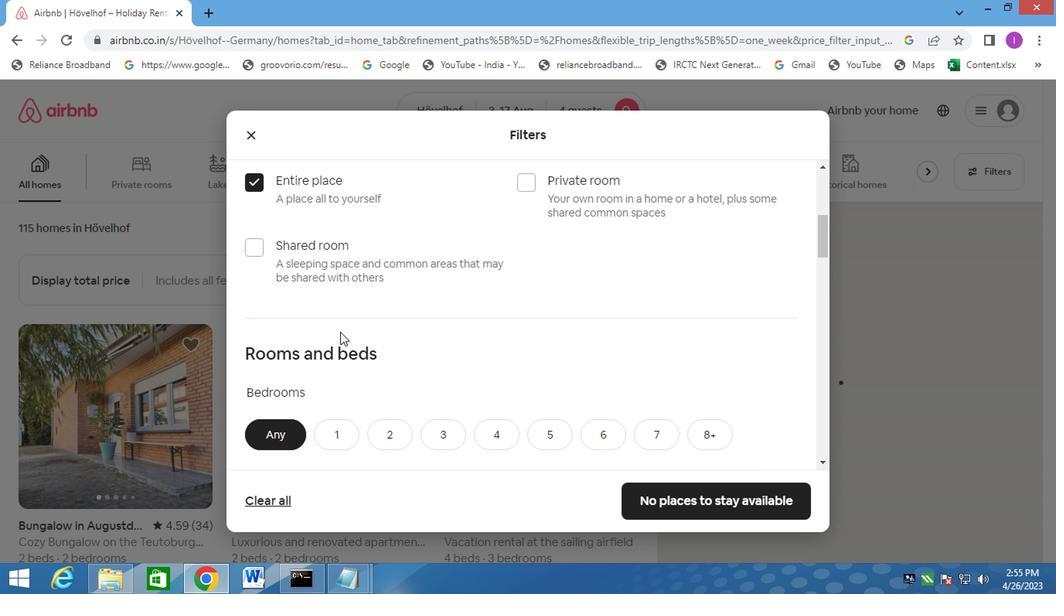 
Action: Mouse scrolled (339, 331) with delta (0, 0)
Screenshot: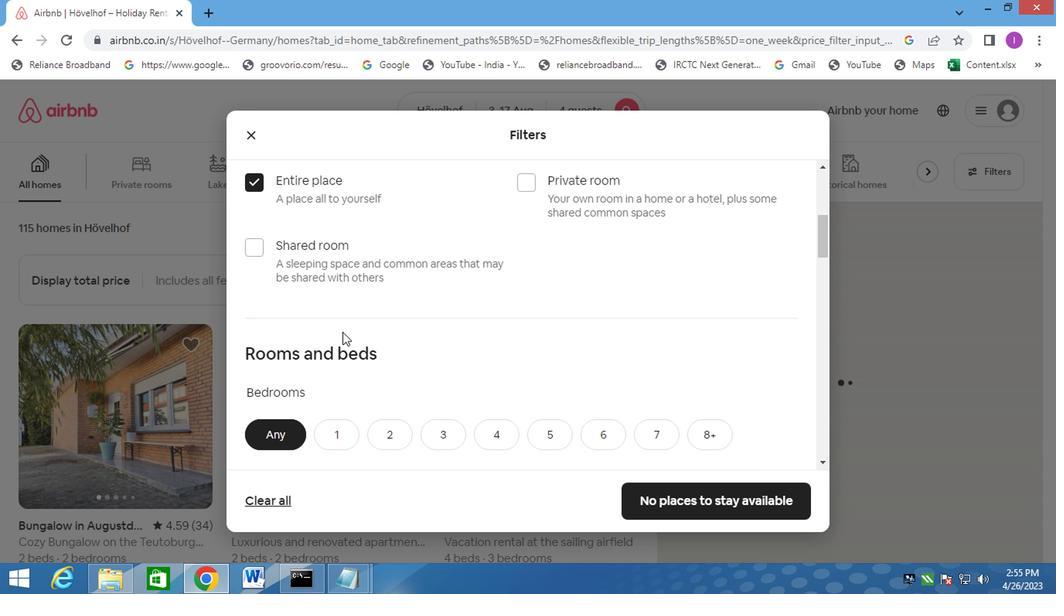 
Action: Mouse scrolled (339, 331) with delta (0, 0)
Screenshot: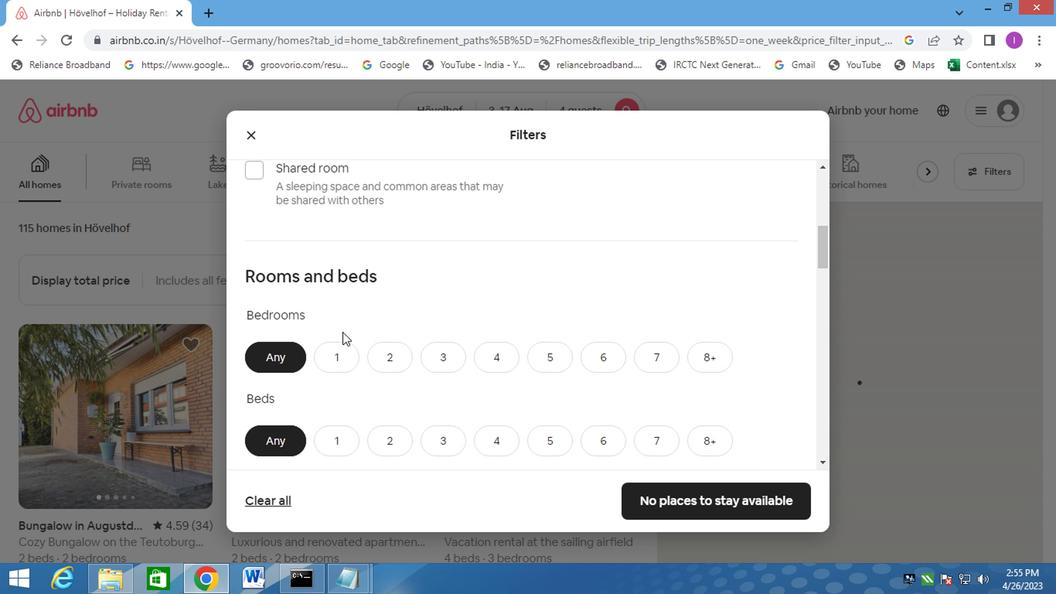 
Action: Mouse moved to (438, 280)
Screenshot: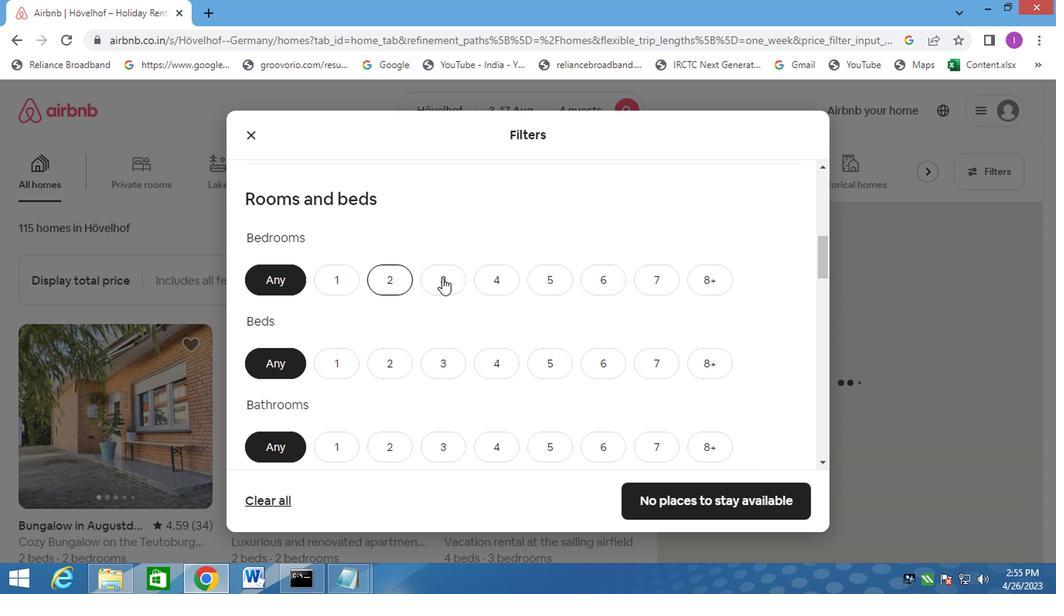 
Action: Mouse pressed left at (438, 280)
Screenshot: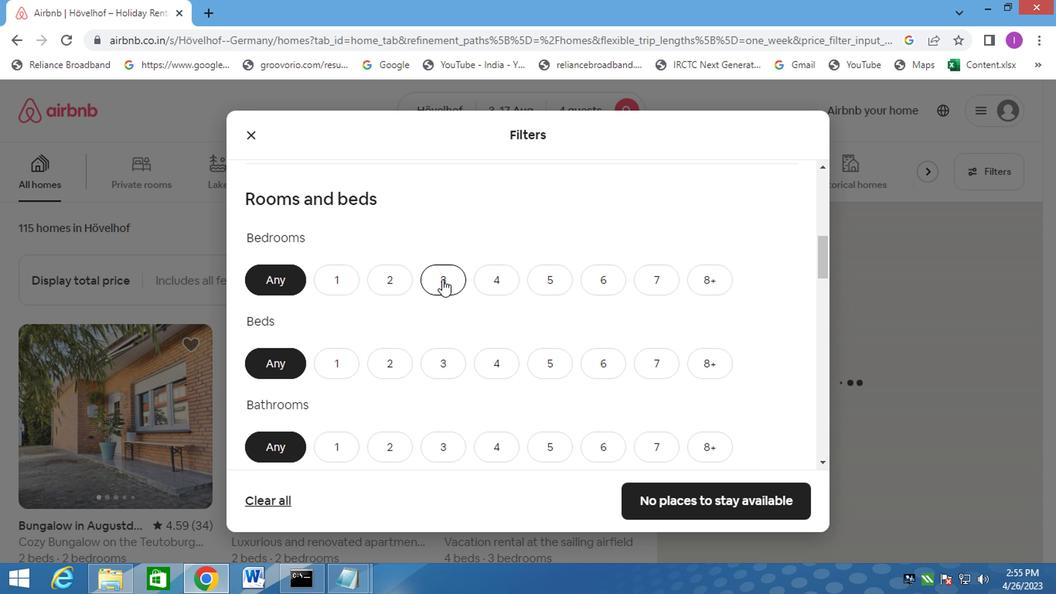 
Action: Mouse moved to (489, 359)
Screenshot: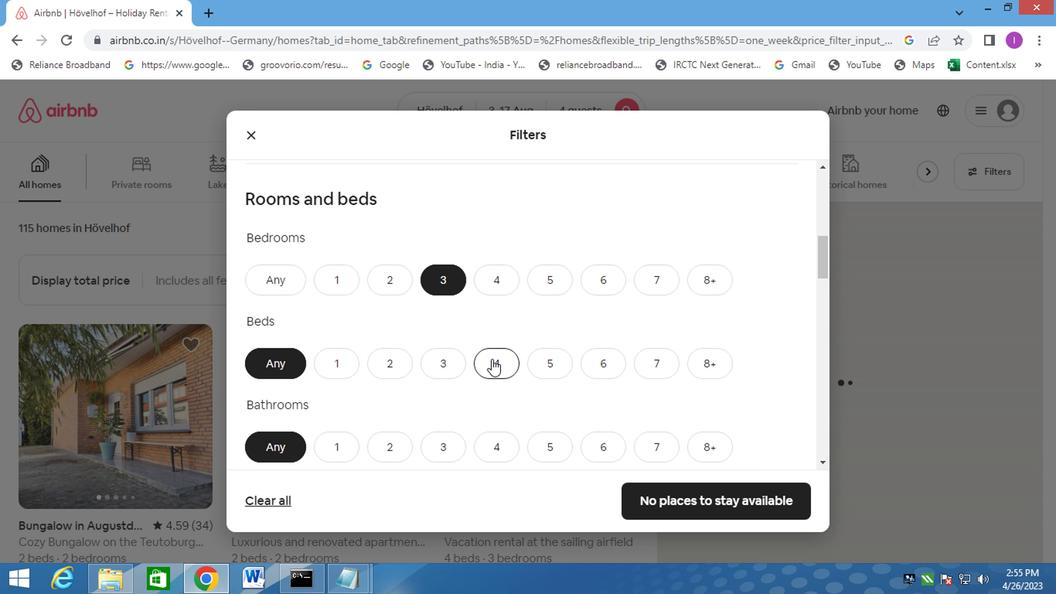 
Action: Mouse pressed left at (489, 359)
Screenshot: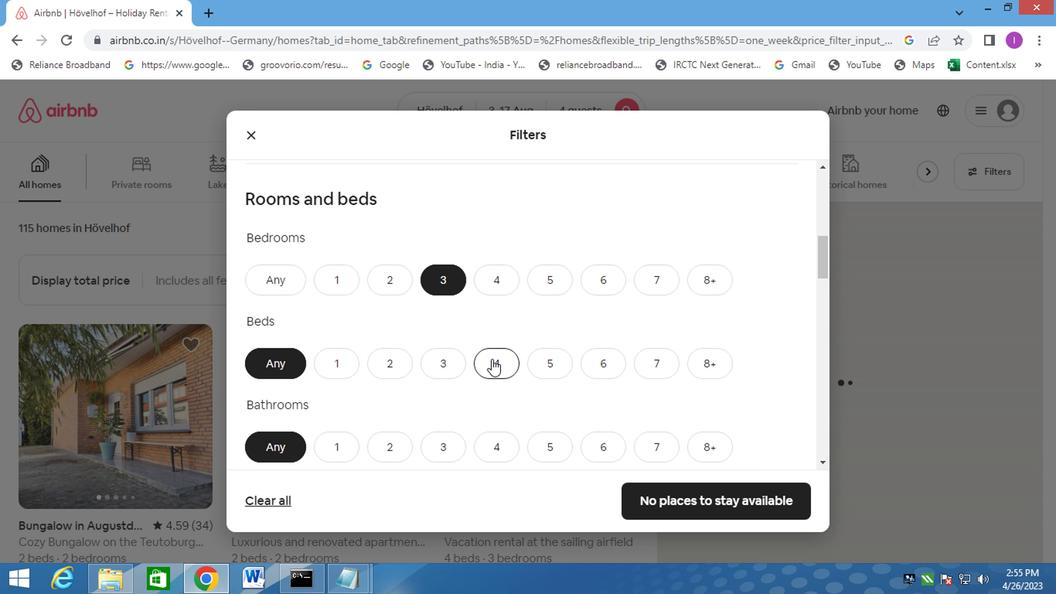 
Action: Mouse moved to (380, 441)
Screenshot: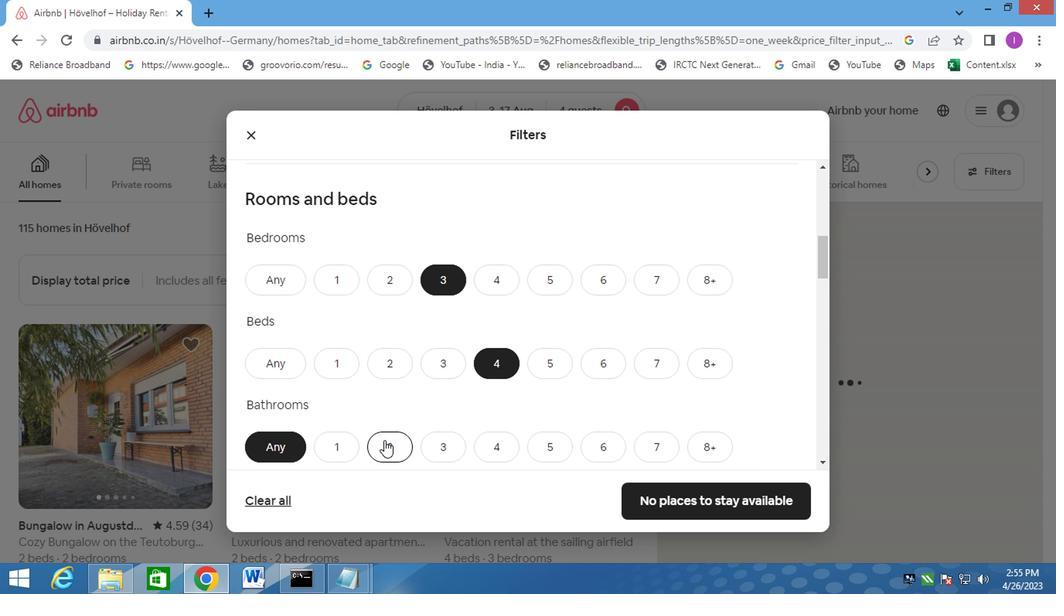 
Action: Mouse pressed left at (380, 441)
Screenshot: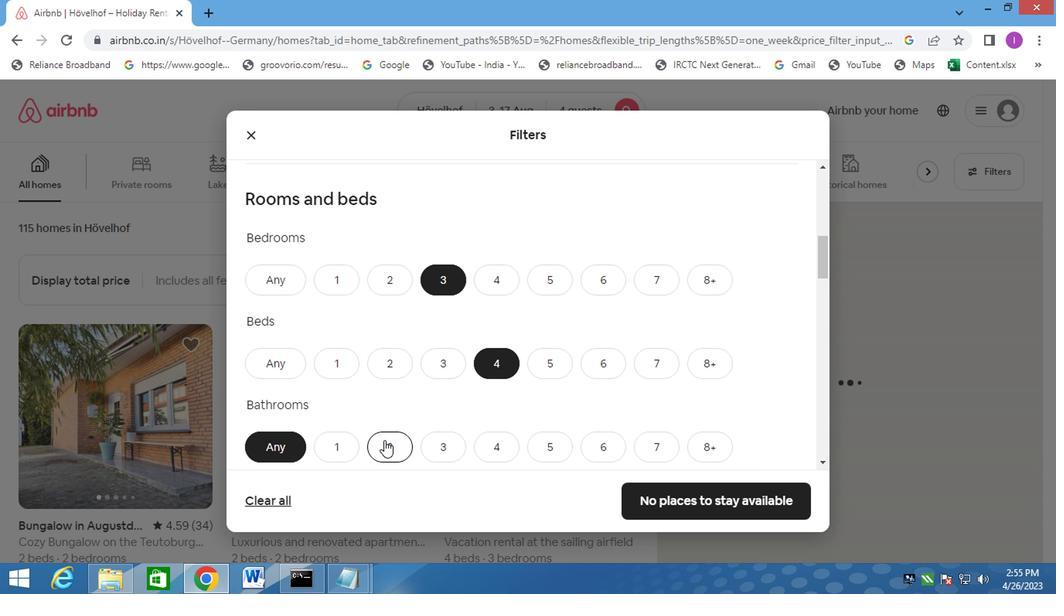 
Action: Mouse moved to (436, 341)
Screenshot: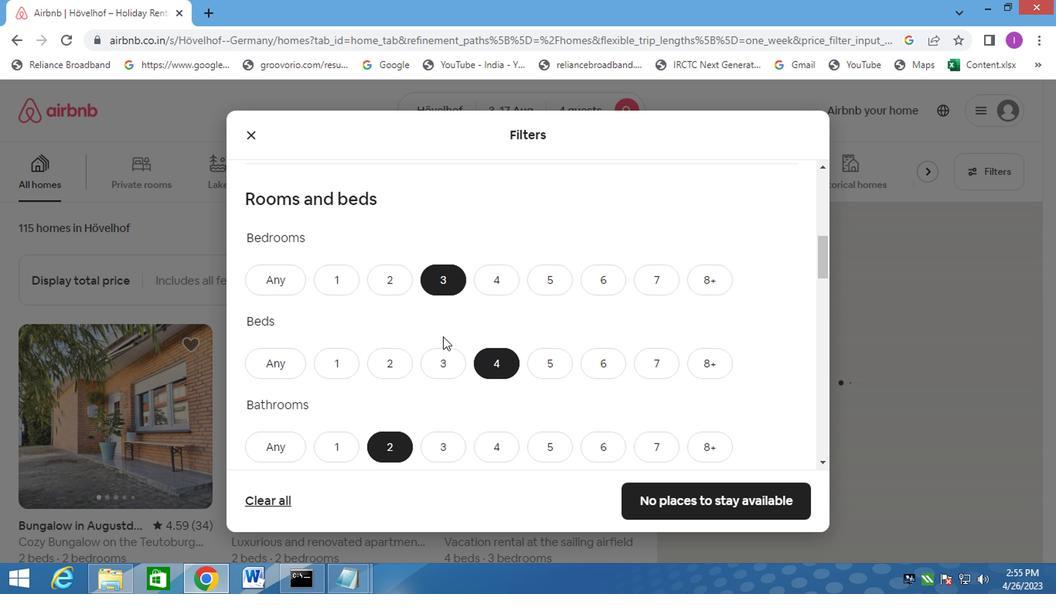 
Action: Mouse scrolled (436, 340) with delta (0, -1)
Screenshot: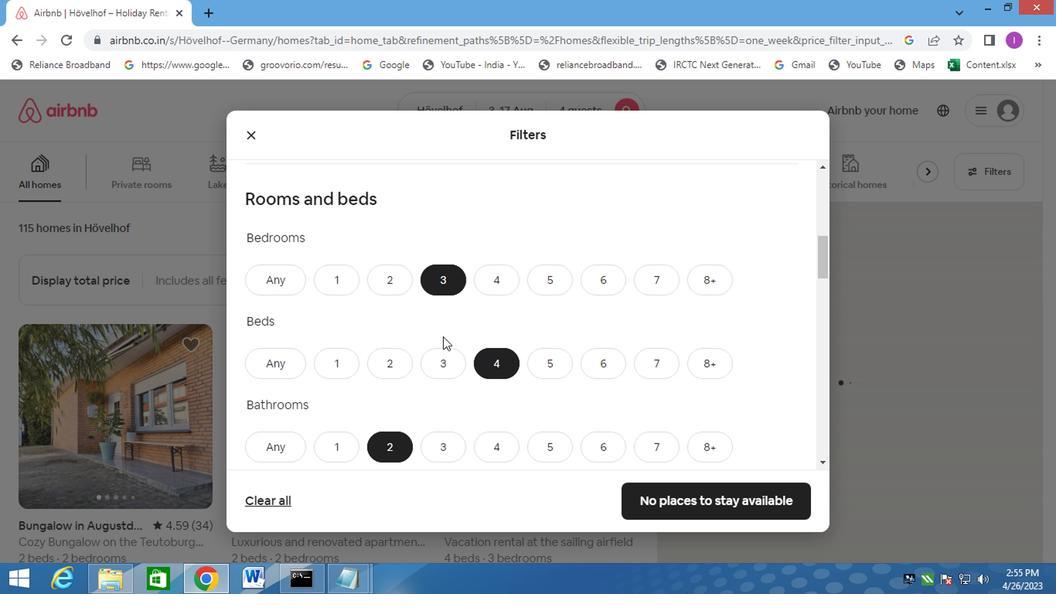 
Action: Mouse moved to (436, 341)
Screenshot: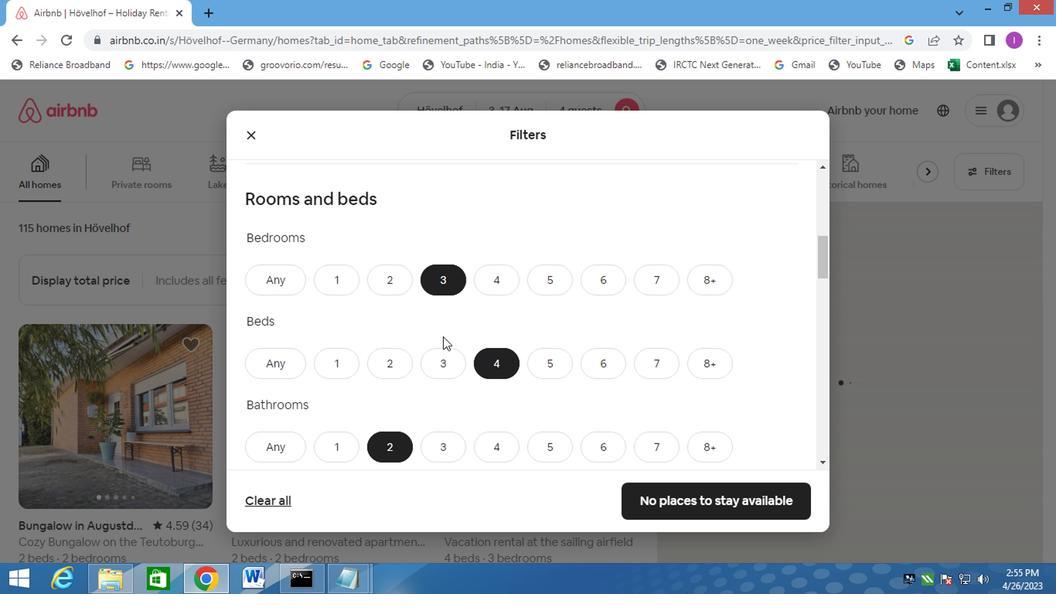
Action: Mouse scrolled (436, 341) with delta (0, 0)
Screenshot: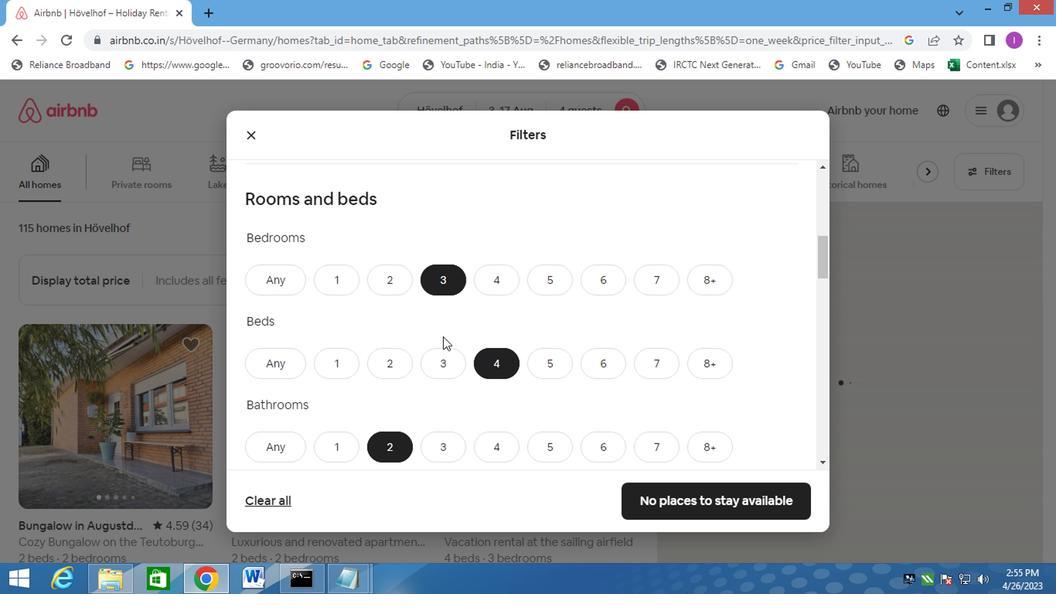 
Action: Mouse moved to (436, 344)
Screenshot: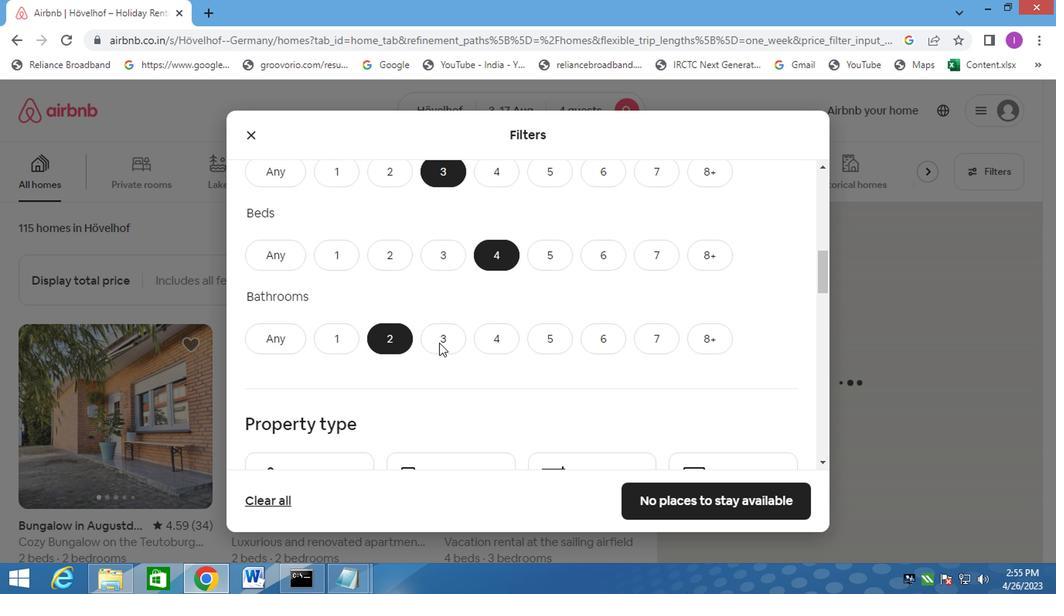 
Action: Mouse scrolled (436, 343) with delta (0, 0)
Screenshot: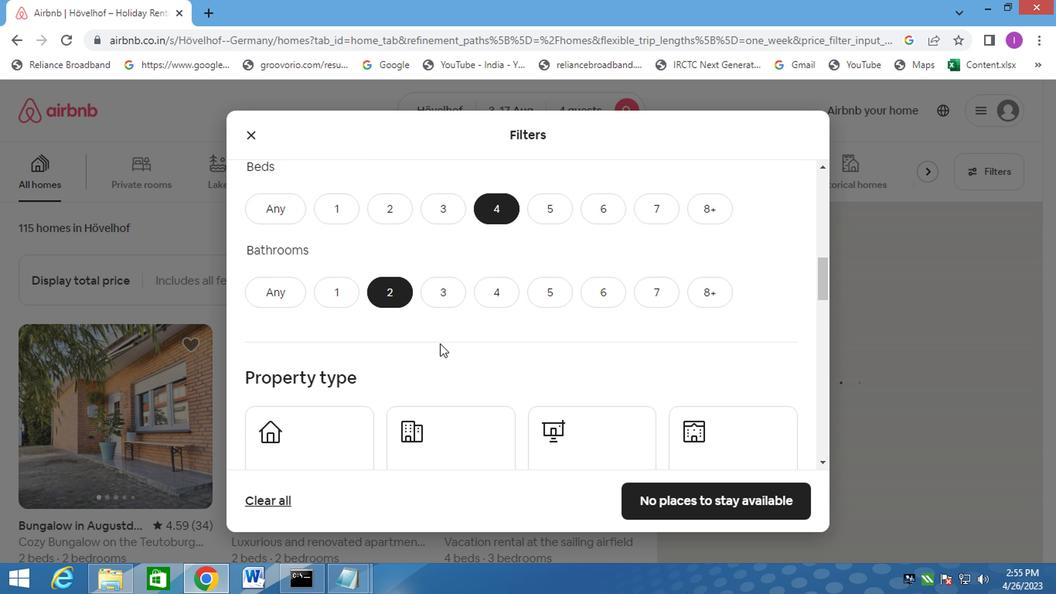 
Action: Mouse moved to (438, 344)
Screenshot: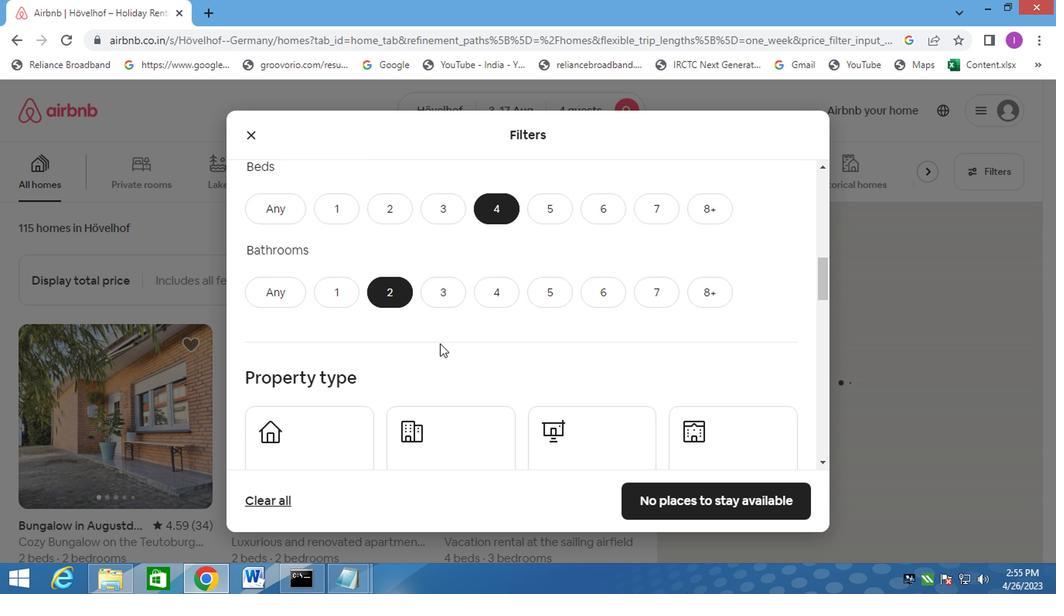 
Action: Mouse scrolled (438, 343) with delta (0, 0)
Screenshot: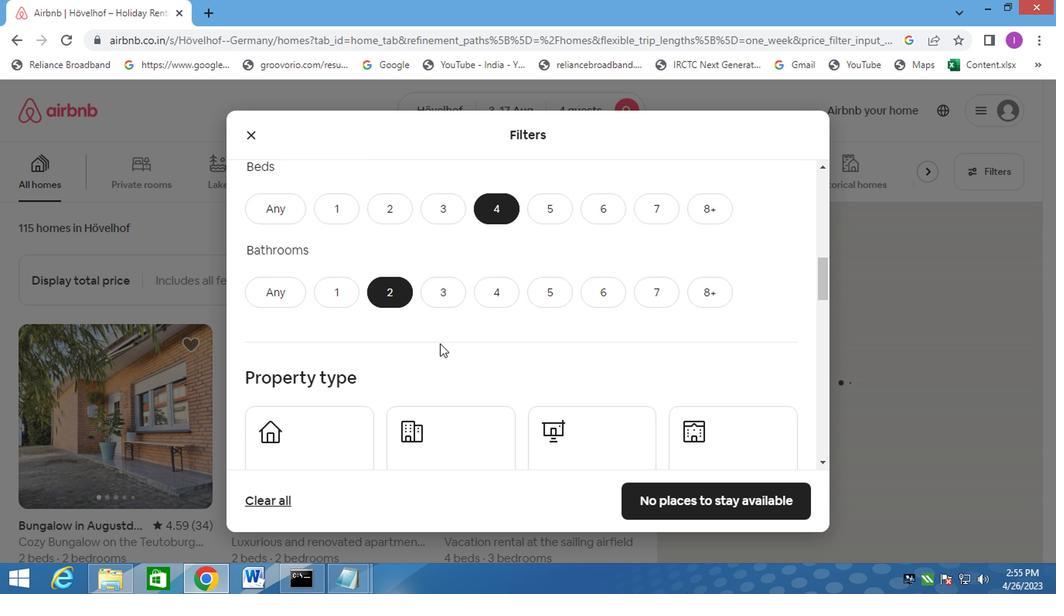 
Action: Mouse moved to (338, 324)
Screenshot: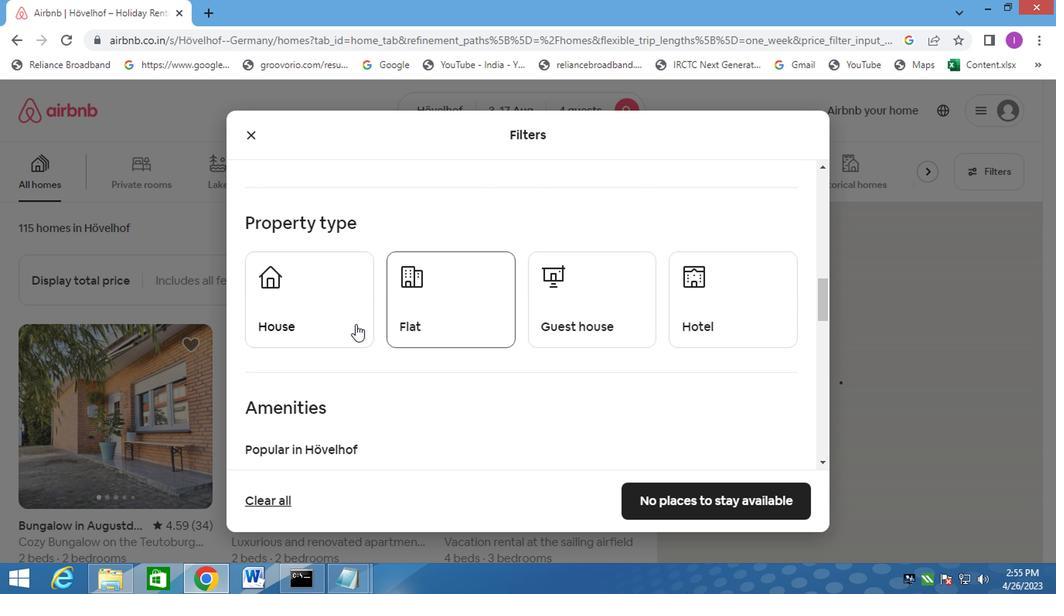 
Action: Mouse pressed left at (338, 324)
Screenshot: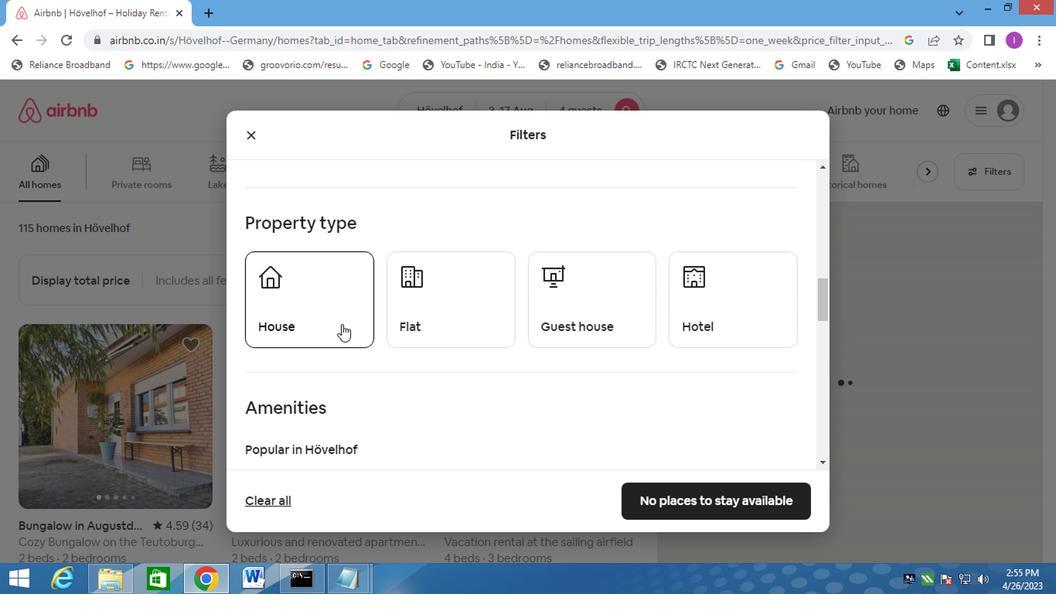 
Action: Mouse moved to (455, 331)
Screenshot: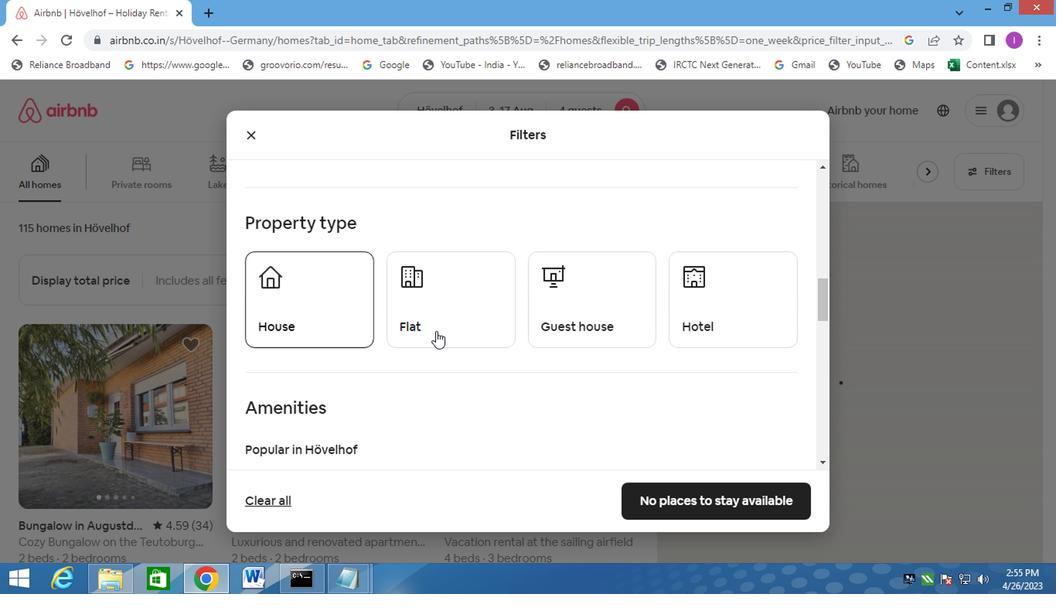 
Action: Mouse pressed left at (455, 331)
Screenshot: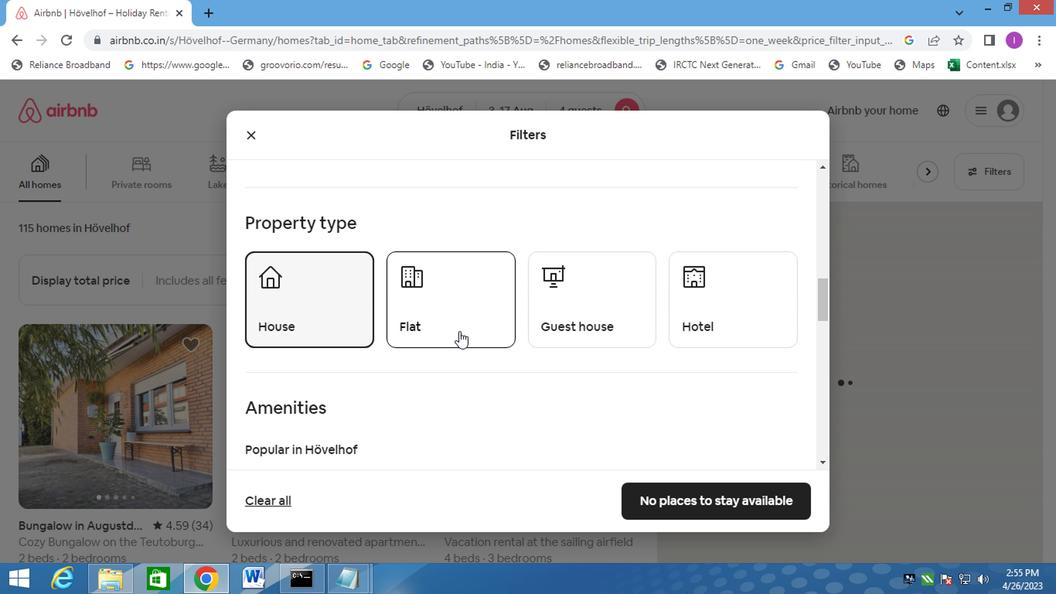 
Action: Mouse moved to (585, 335)
Screenshot: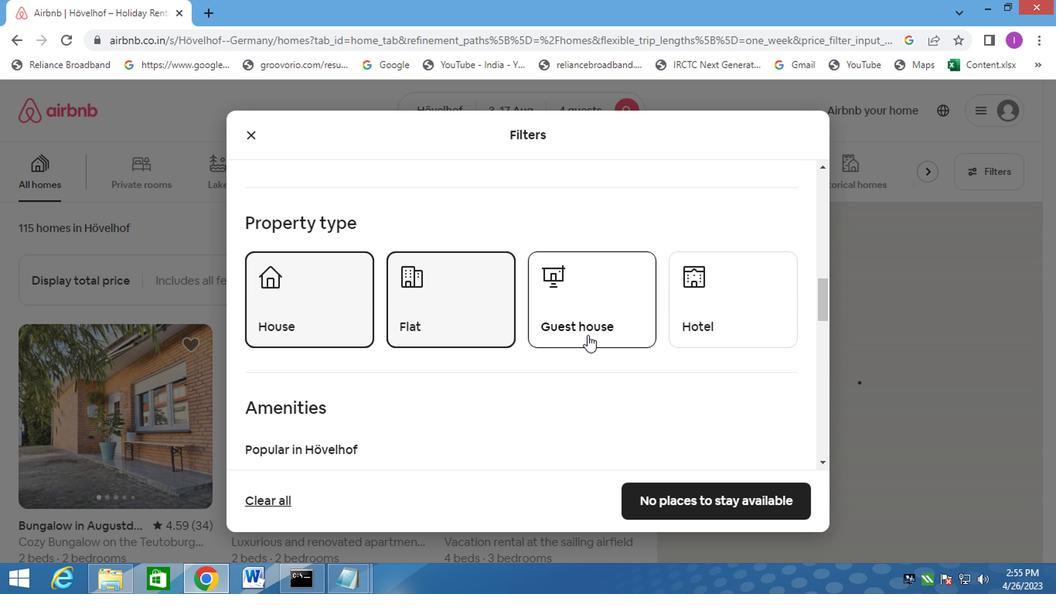 
Action: Mouse pressed left at (585, 335)
Screenshot: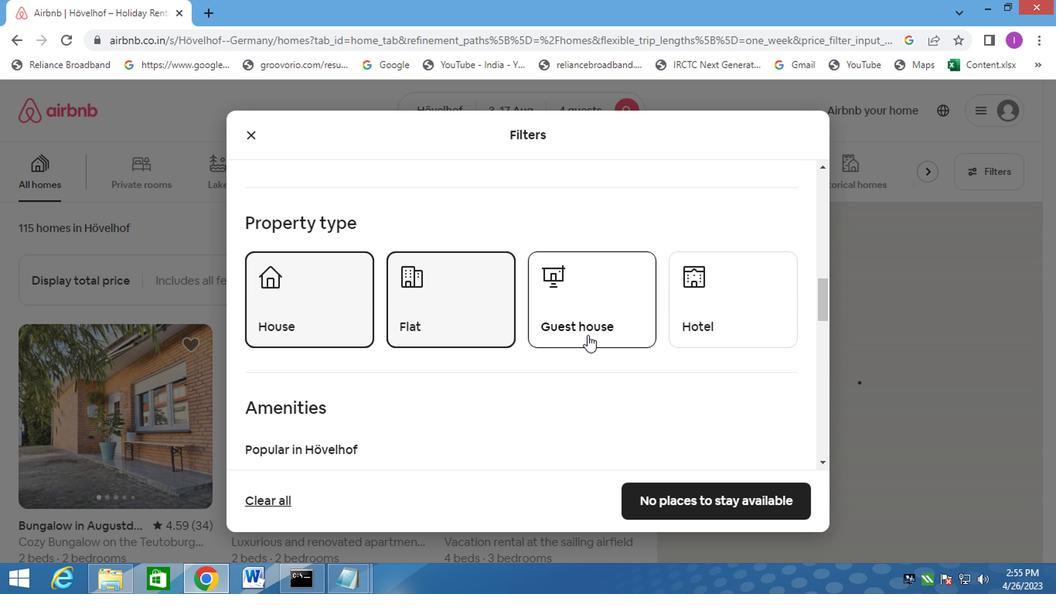 
Action: Mouse moved to (554, 332)
Screenshot: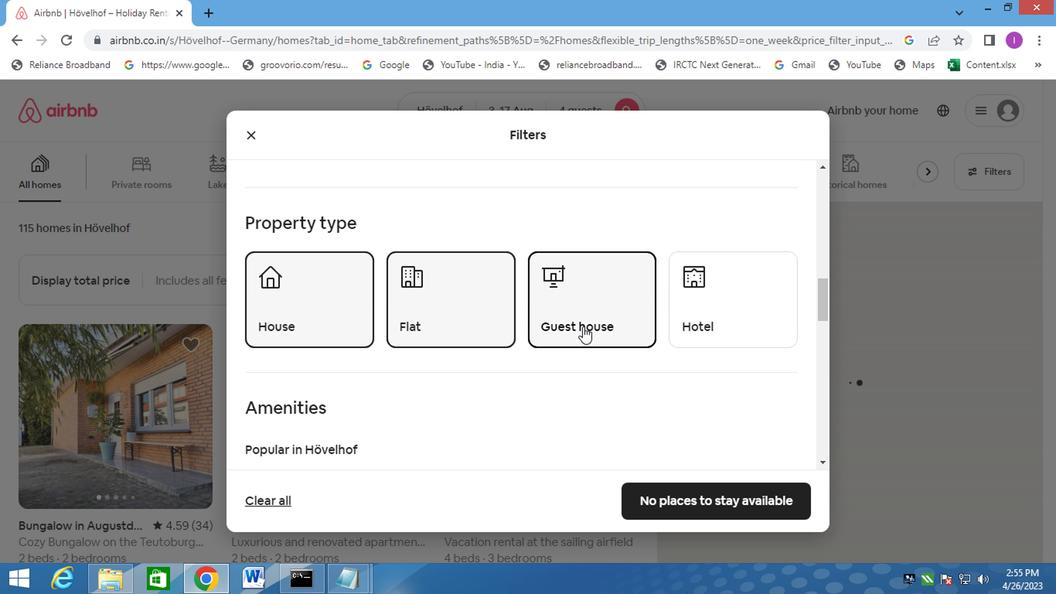 
Action: Mouse scrolled (554, 331) with delta (0, 0)
Screenshot: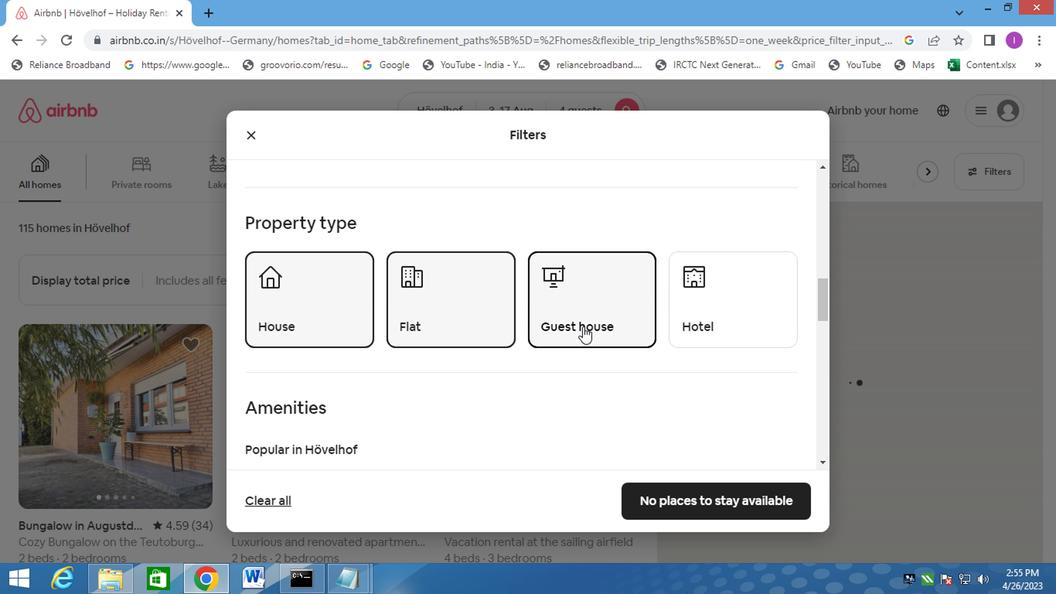 
Action: Mouse moved to (551, 334)
Screenshot: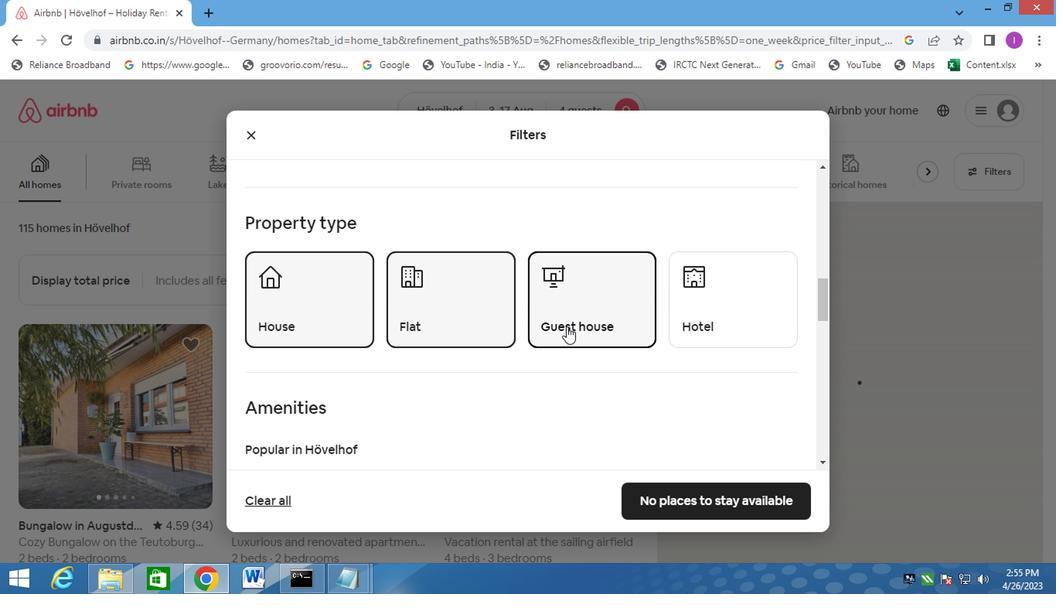 
Action: Mouse scrolled (551, 334) with delta (0, 0)
Screenshot: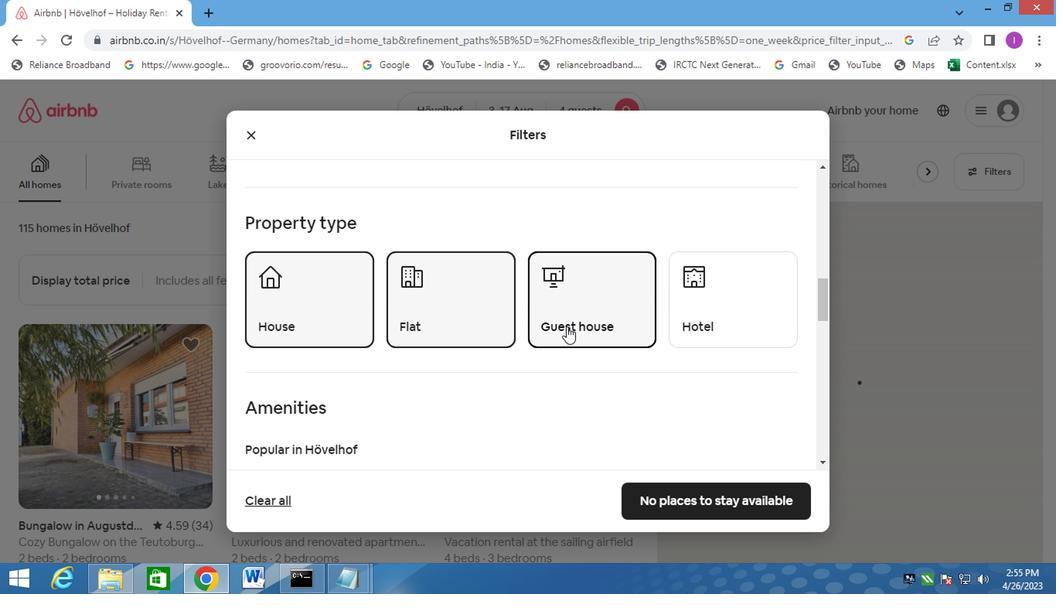 
Action: Mouse moved to (548, 337)
Screenshot: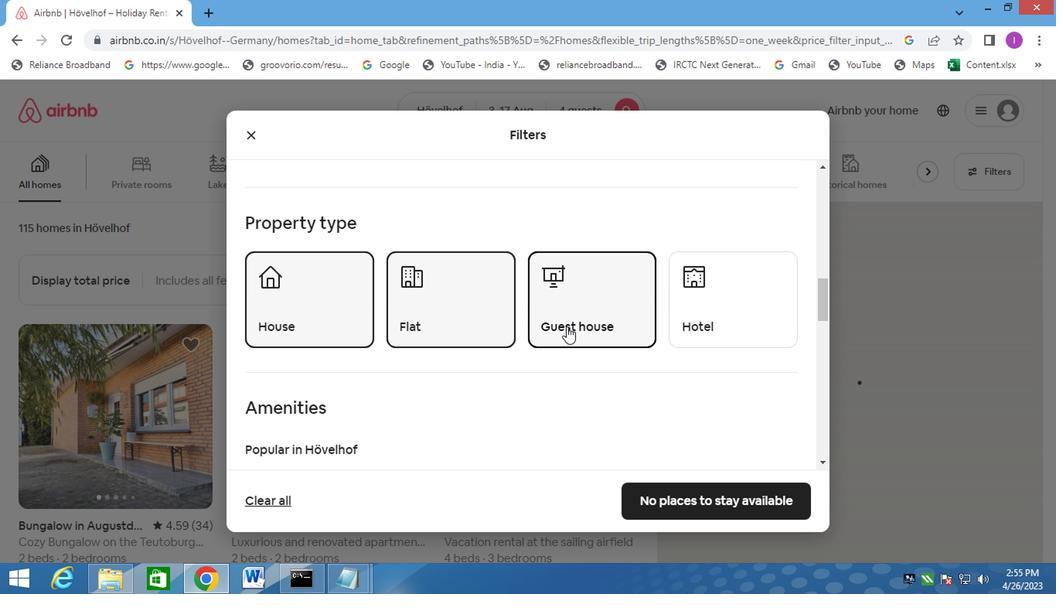 
Action: Mouse scrolled (548, 336) with delta (0, -1)
Screenshot: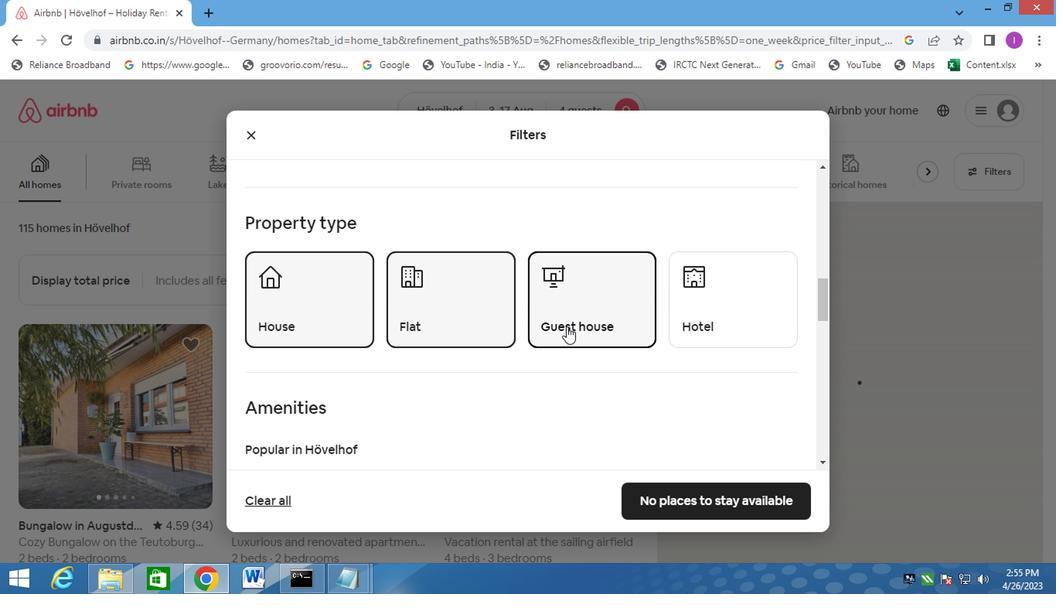 
Action: Mouse moved to (542, 344)
Screenshot: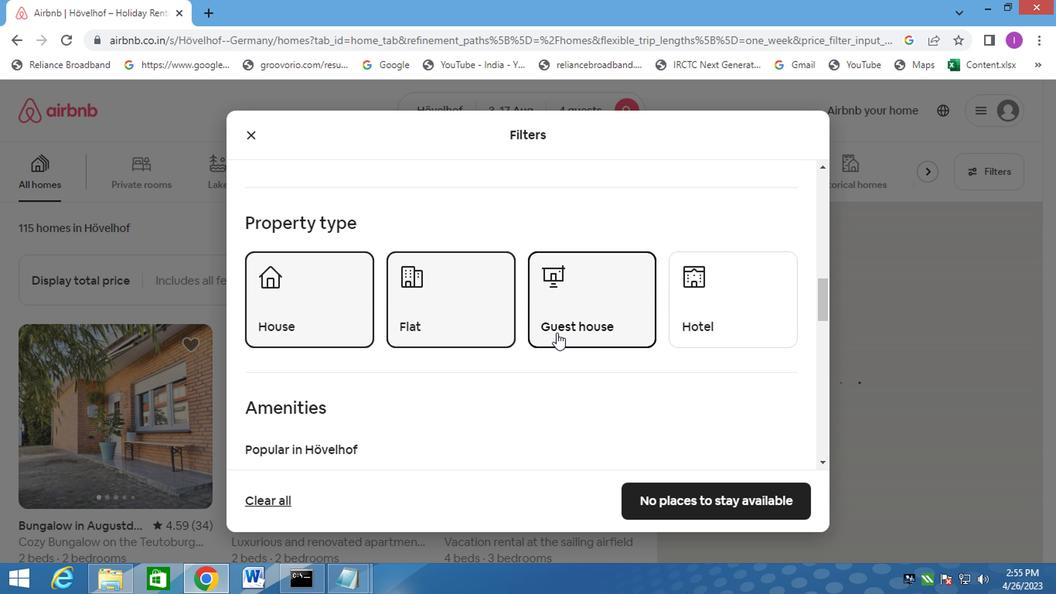 
Action: Mouse scrolled (544, 341) with delta (0, -1)
Screenshot: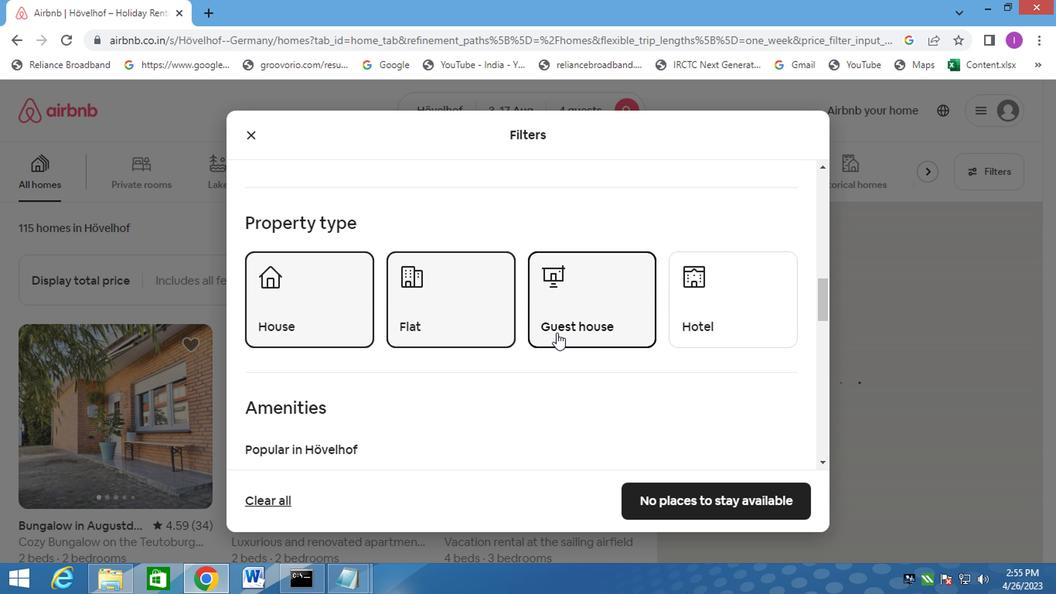 
Action: Mouse moved to (512, 347)
Screenshot: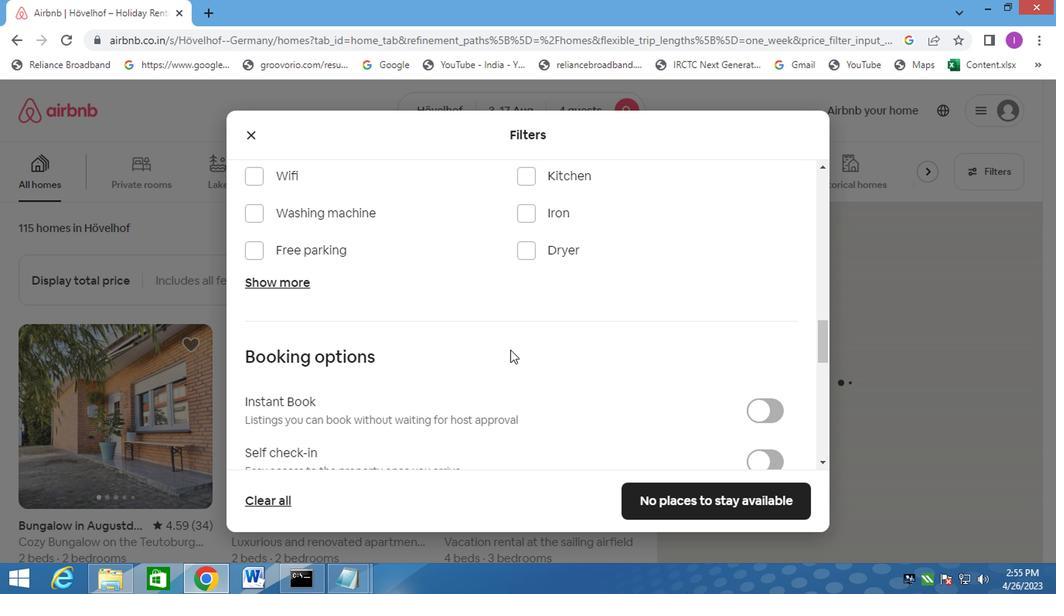 
Action: Mouse scrolled (512, 346) with delta (0, 0)
Screenshot: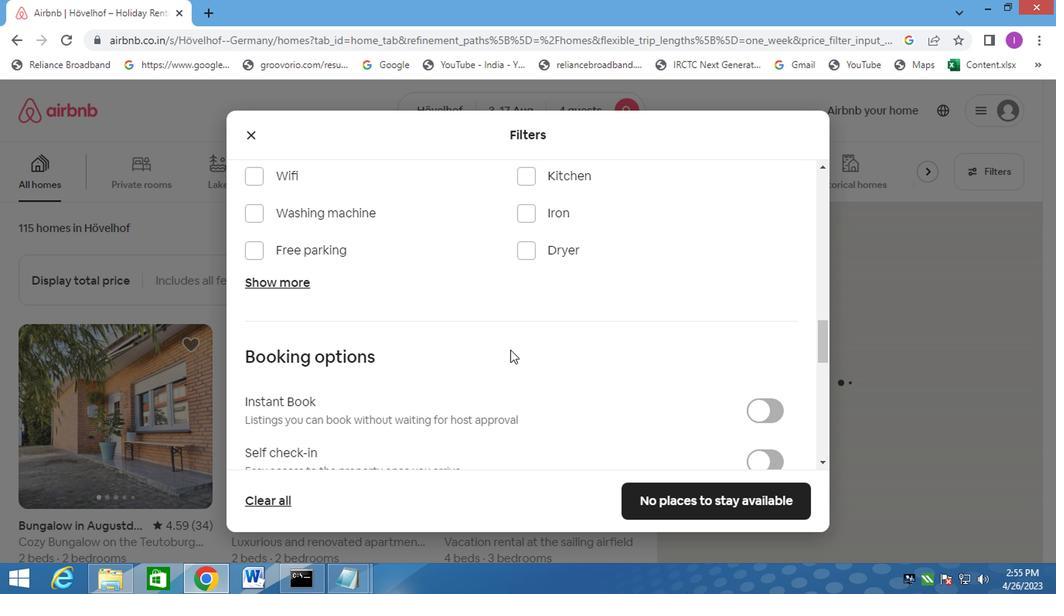 
Action: Mouse moved to (530, 347)
Screenshot: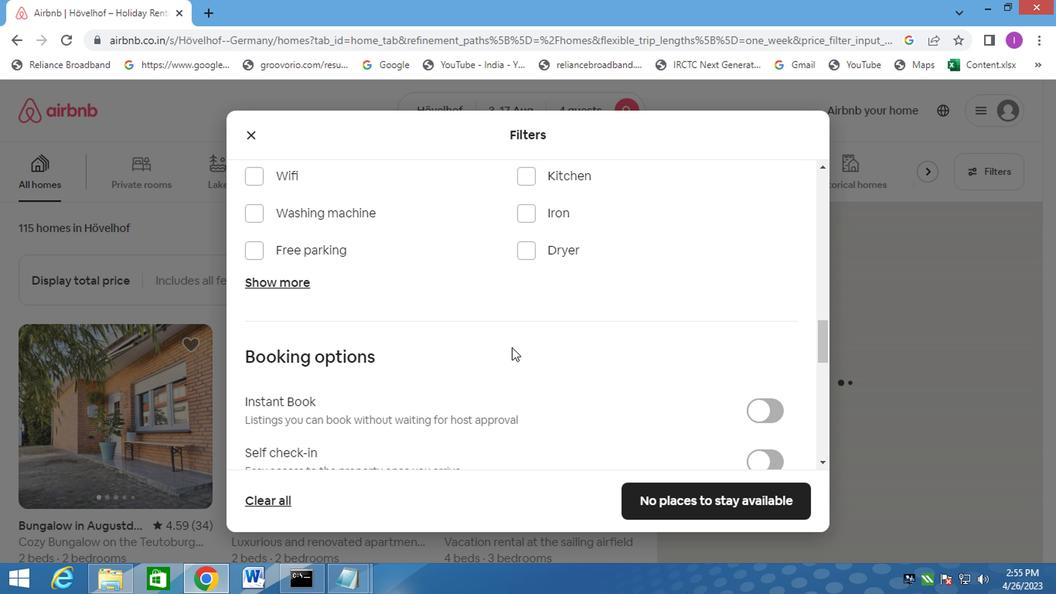 
Action: Mouse scrolled (530, 347) with delta (0, 0)
Screenshot: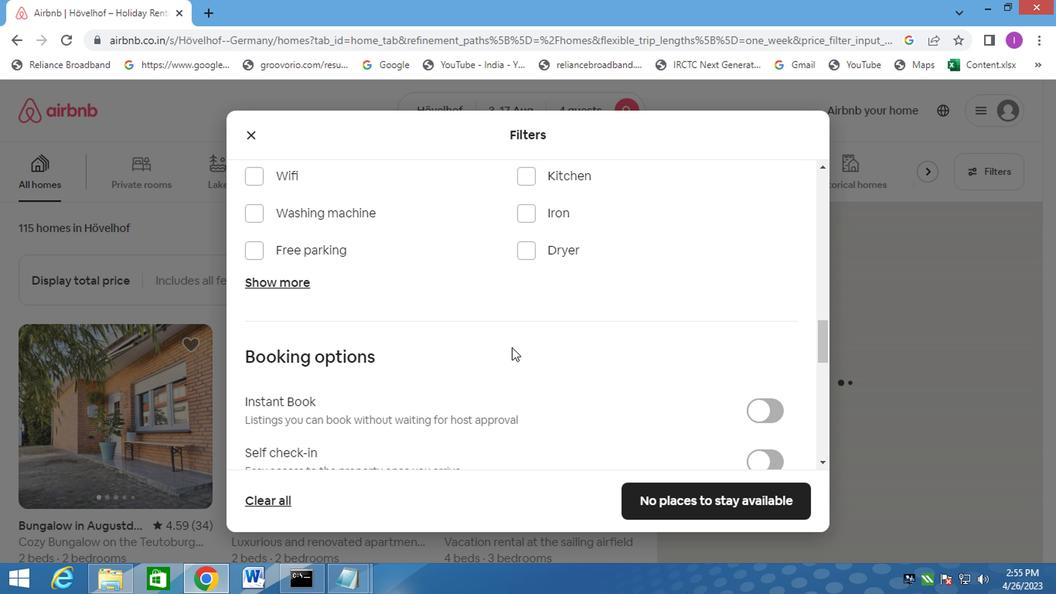 
Action: Mouse moved to (566, 349)
Screenshot: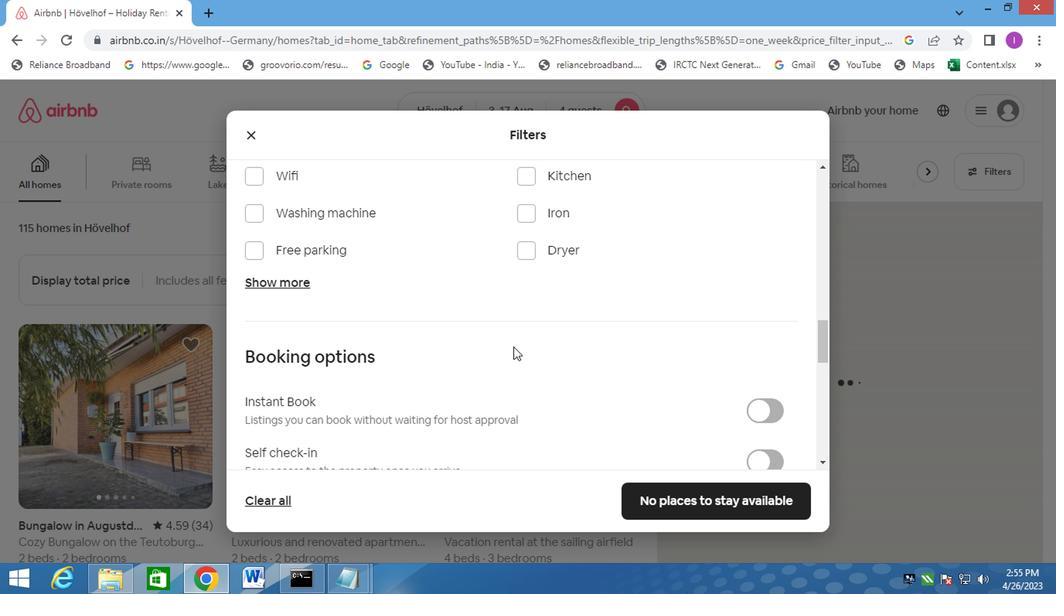 
Action: Mouse scrolled (554, 347) with delta (0, -1)
Screenshot: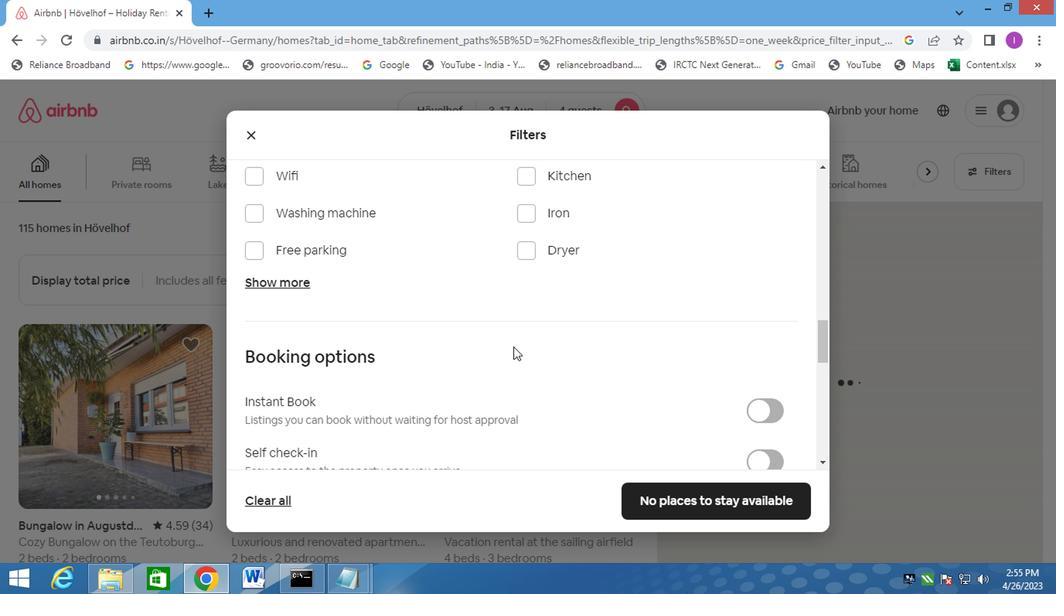 
Action: Mouse moved to (767, 236)
Screenshot: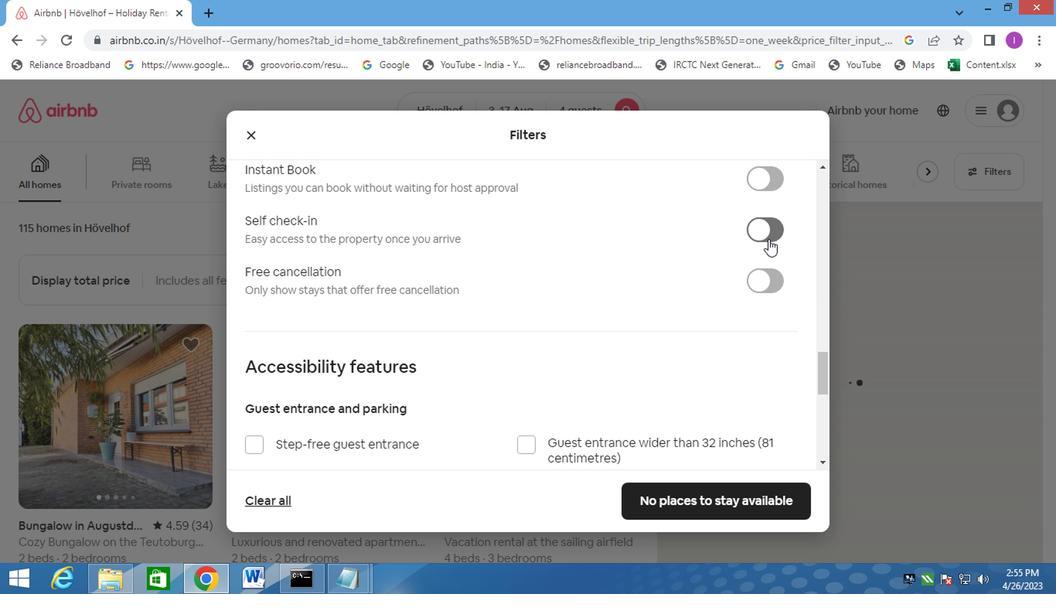 
Action: Mouse pressed left at (767, 236)
Screenshot: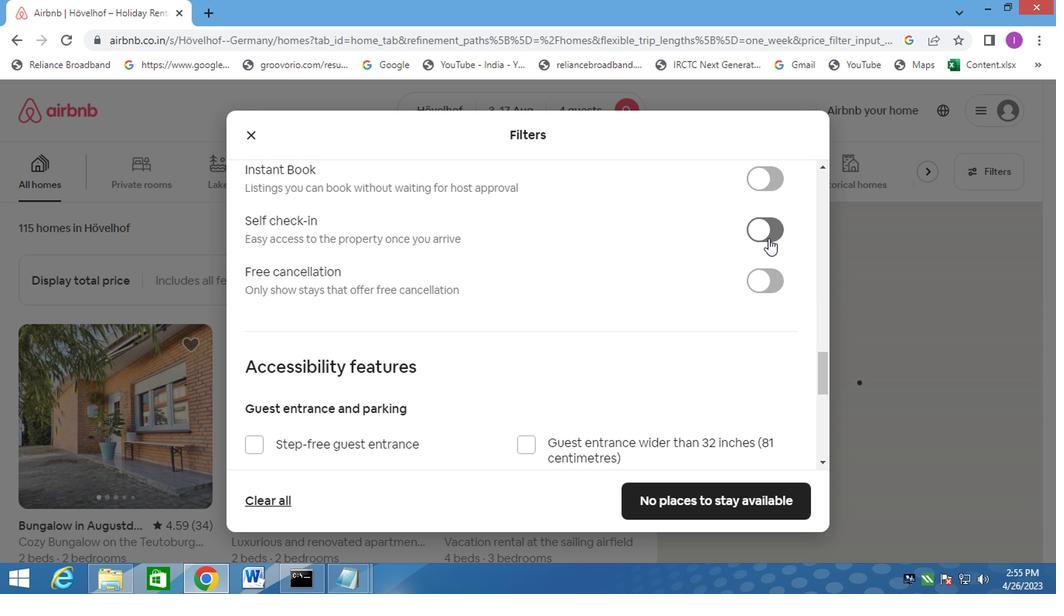 
Action: Mouse moved to (469, 350)
Screenshot: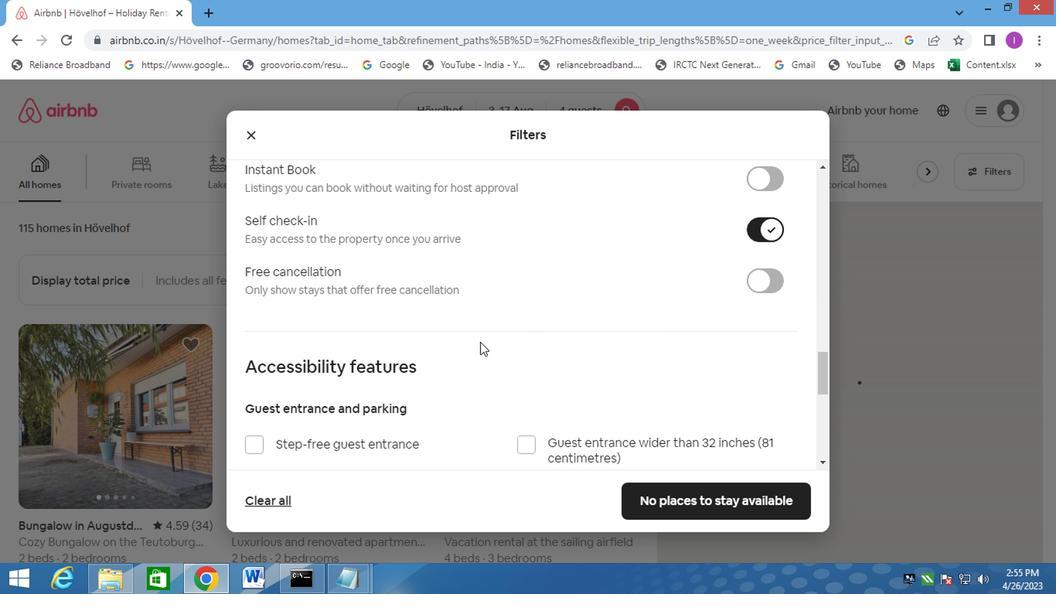 
Action: Mouse scrolled (472, 347) with delta (0, 0)
Screenshot: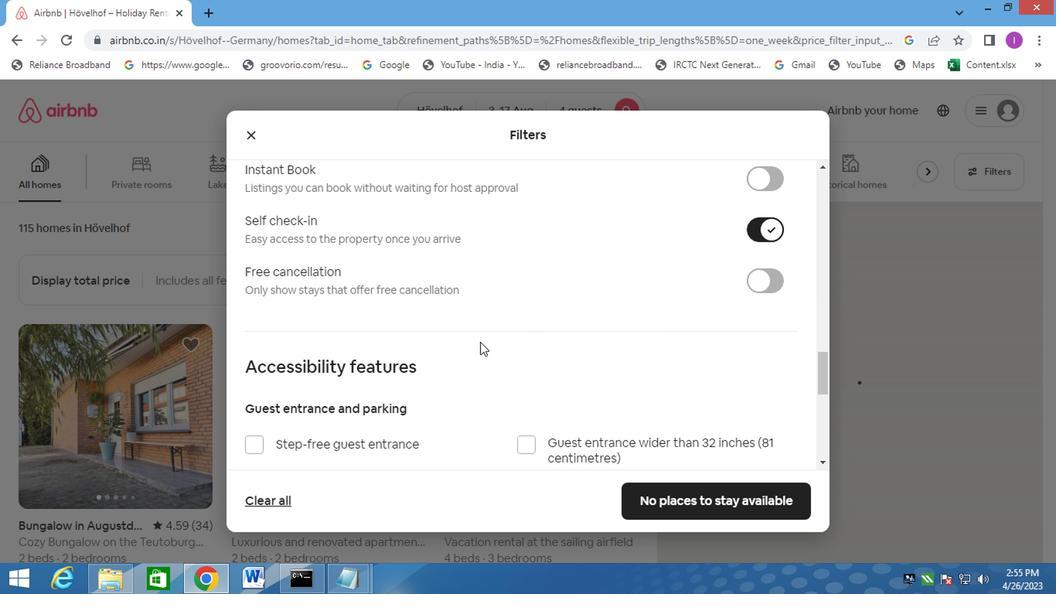 
Action: Mouse moved to (466, 358)
Screenshot: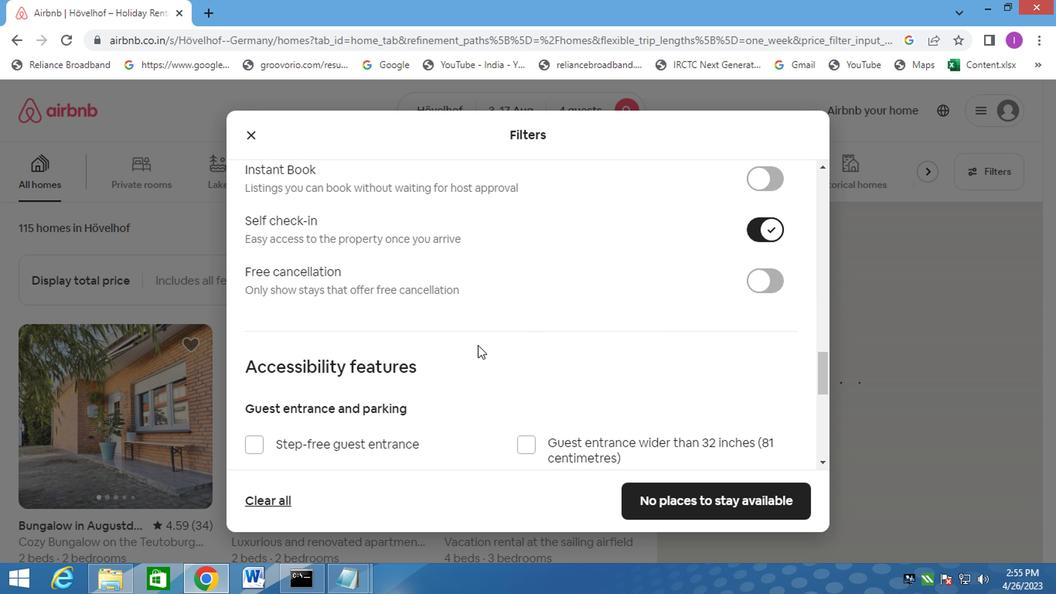 
Action: Mouse scrolled (466, 357) with delta (0, -1)
Screenshot: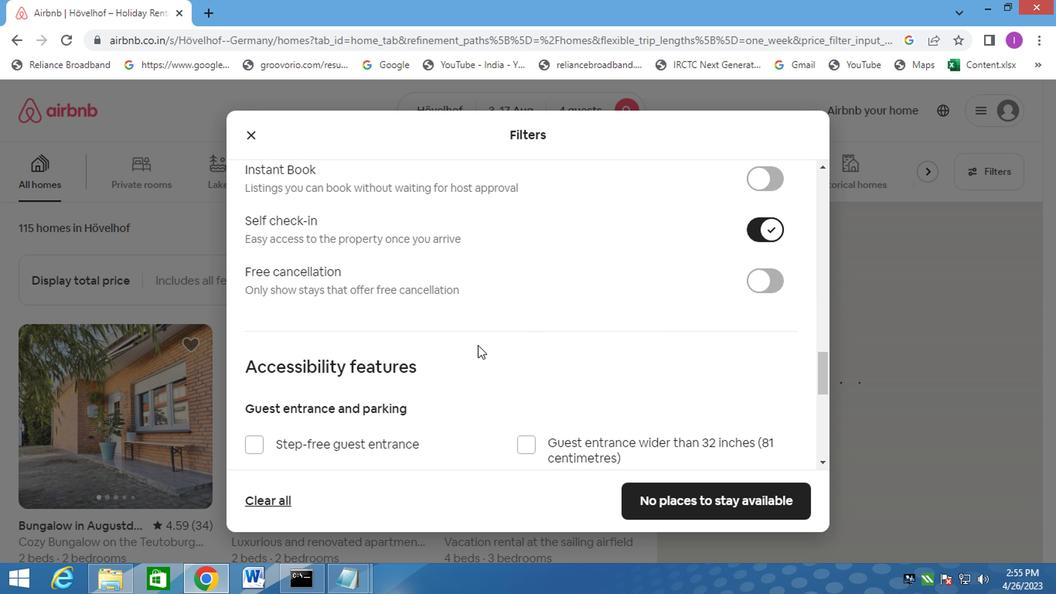 
Action: Mouse moved to (464, 362)
Screenshot: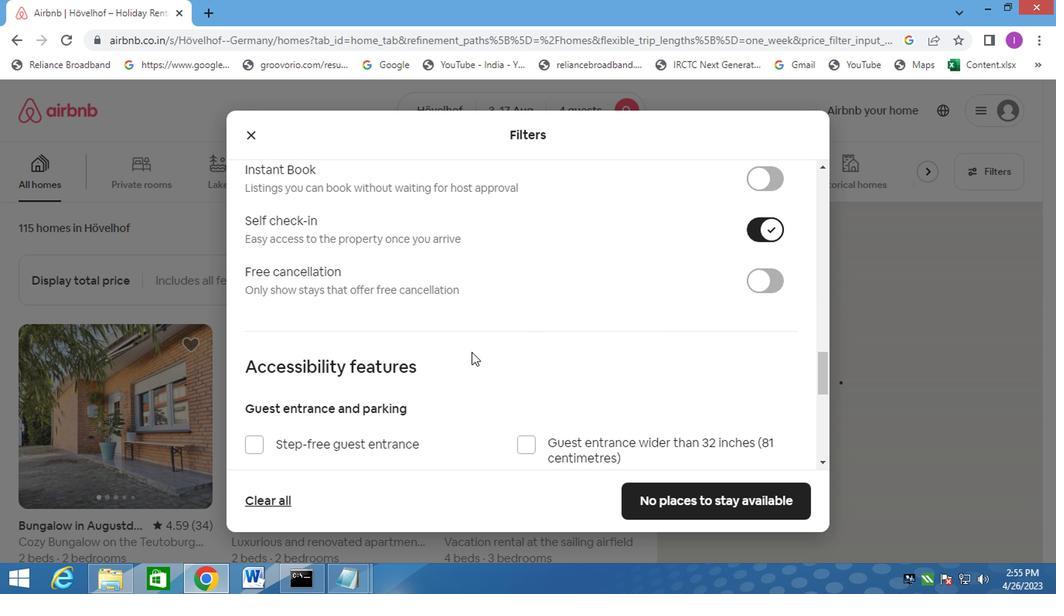 
Action: Mouse scrolled (464, 362) with delta (0, 0)
Screenshot: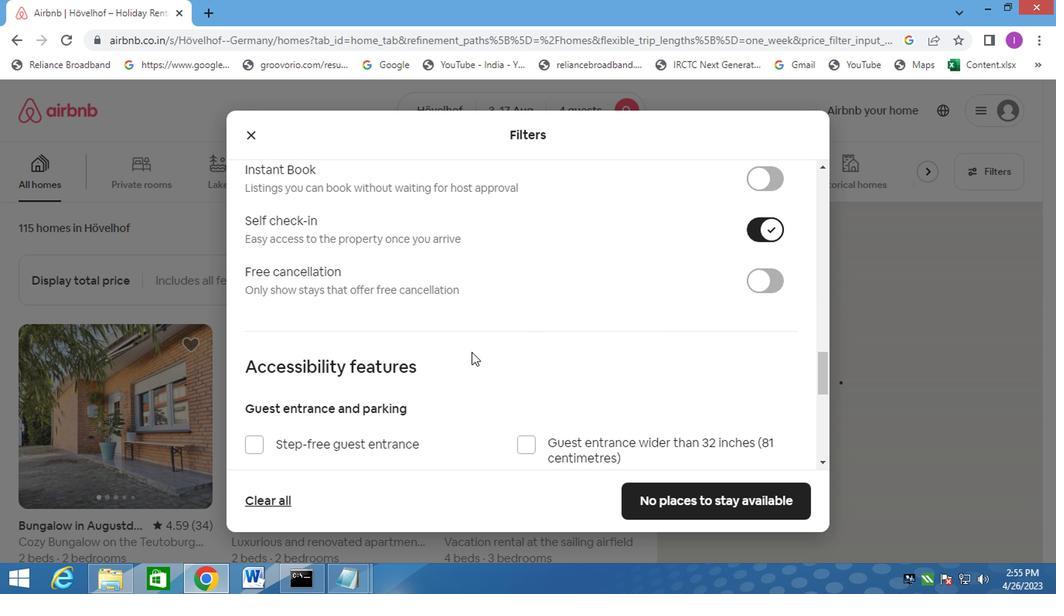 
Action: Mouse moved to (463, 364)
Screenshot: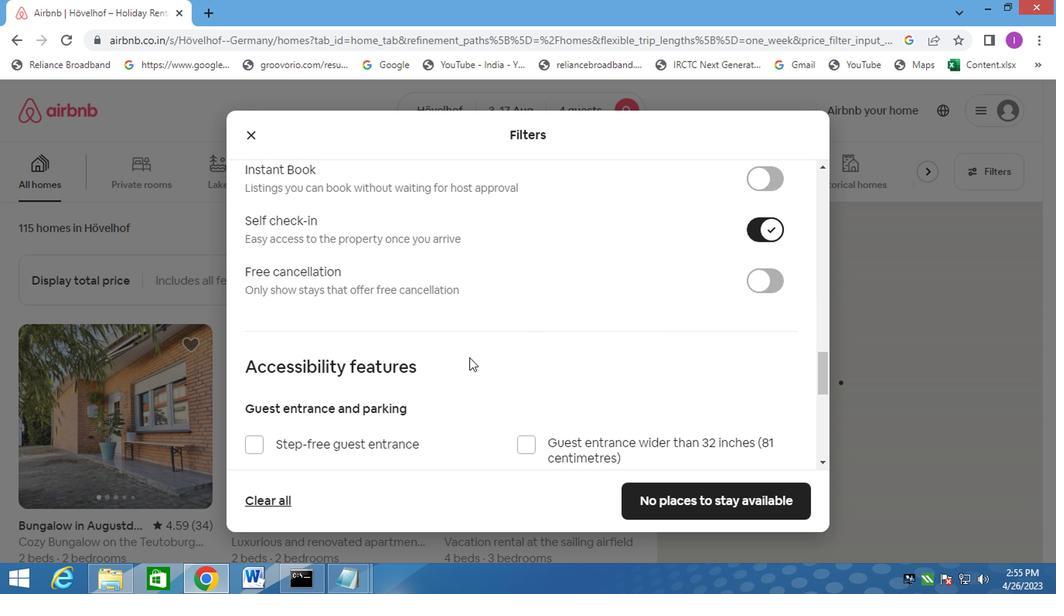 
Action: Mouse scrolled (463, 363) with delta (0, -1)
Screenshot: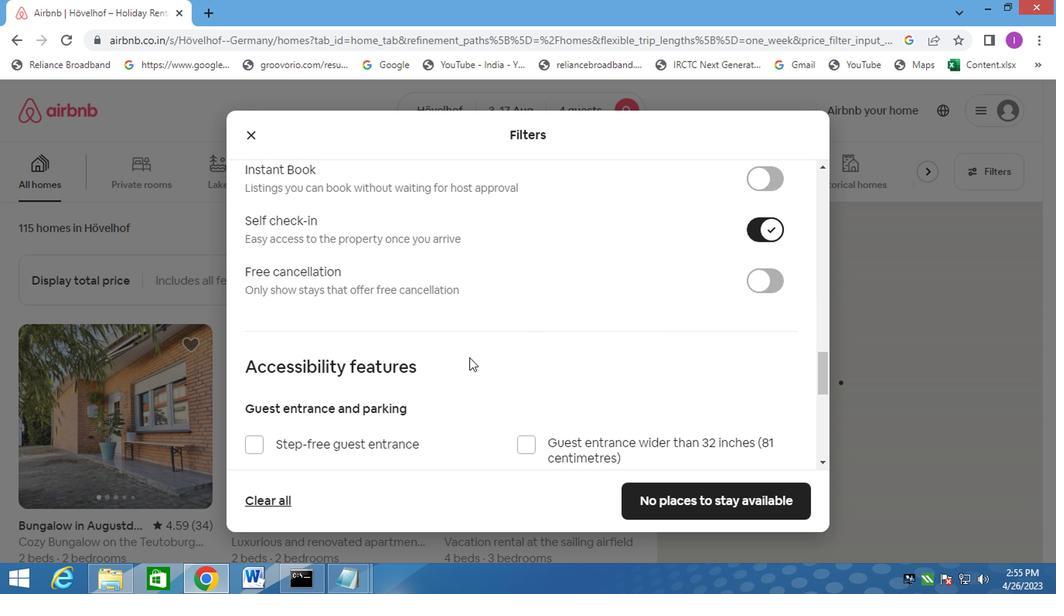 
Action: Mouse scrolled (463, 363) with delta (0, -1)
Screenshot: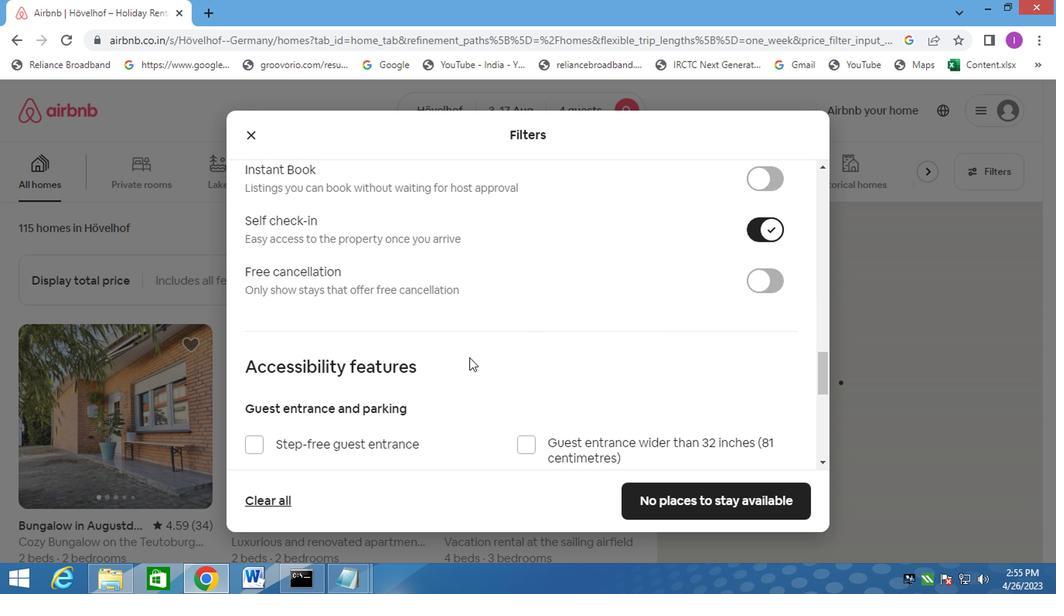 
Action: Mouse moved to (253, 426)
Screenshot: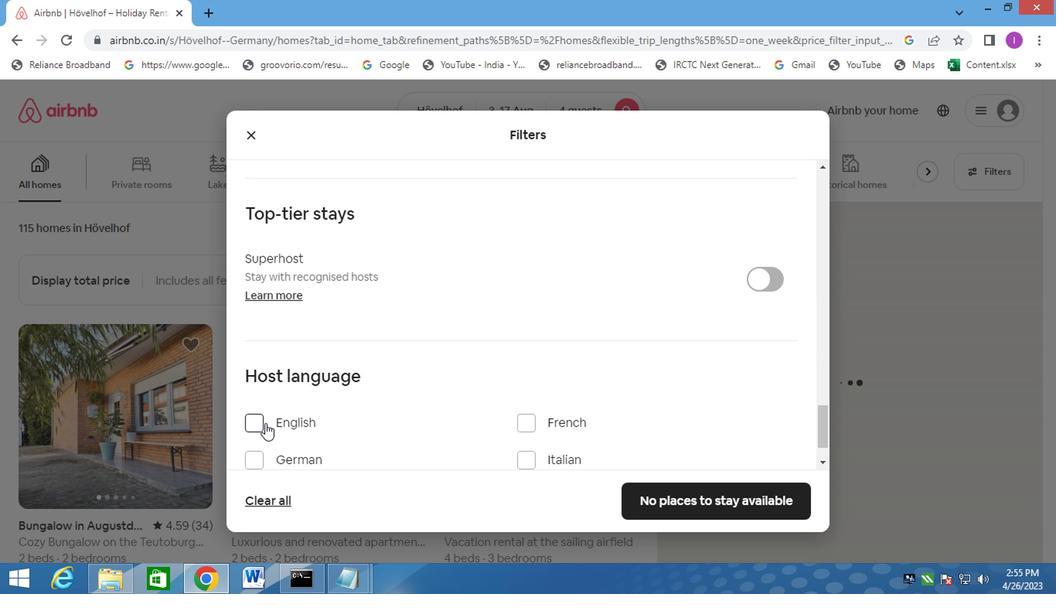 
Action: Mouse pressed left at (253, 426)
Screenshot: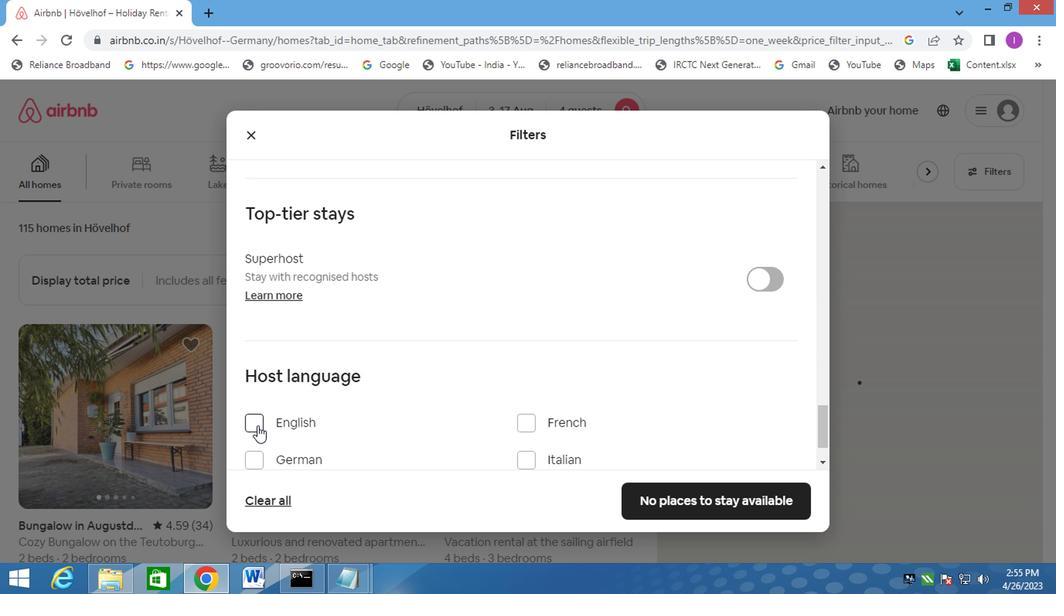 
Action: Mouse moved to (638, 492)
Screenshot: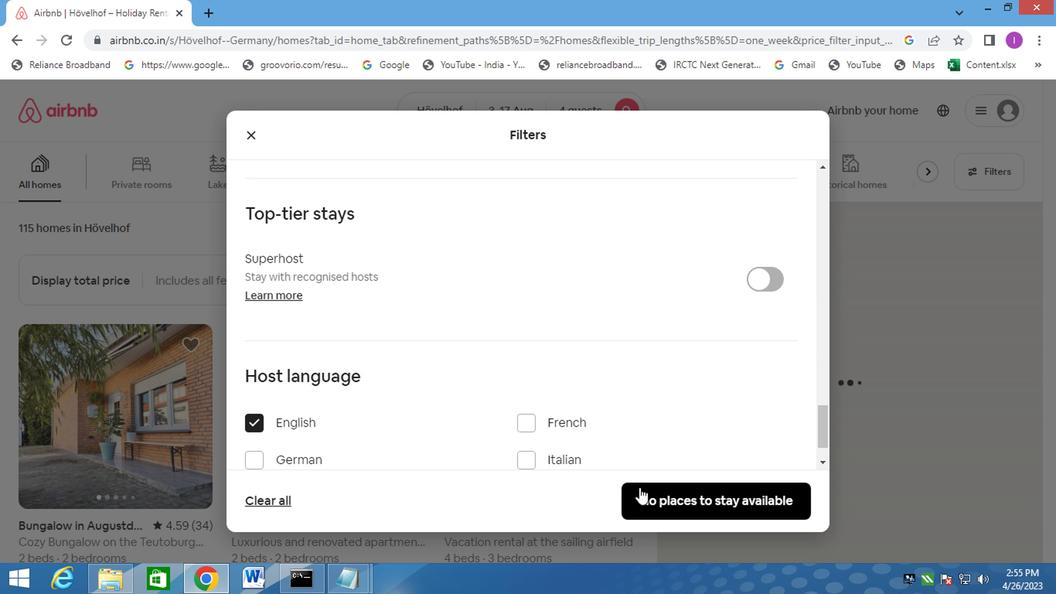 
Action: Mouse pressed left at (638, 492)
Screenshot: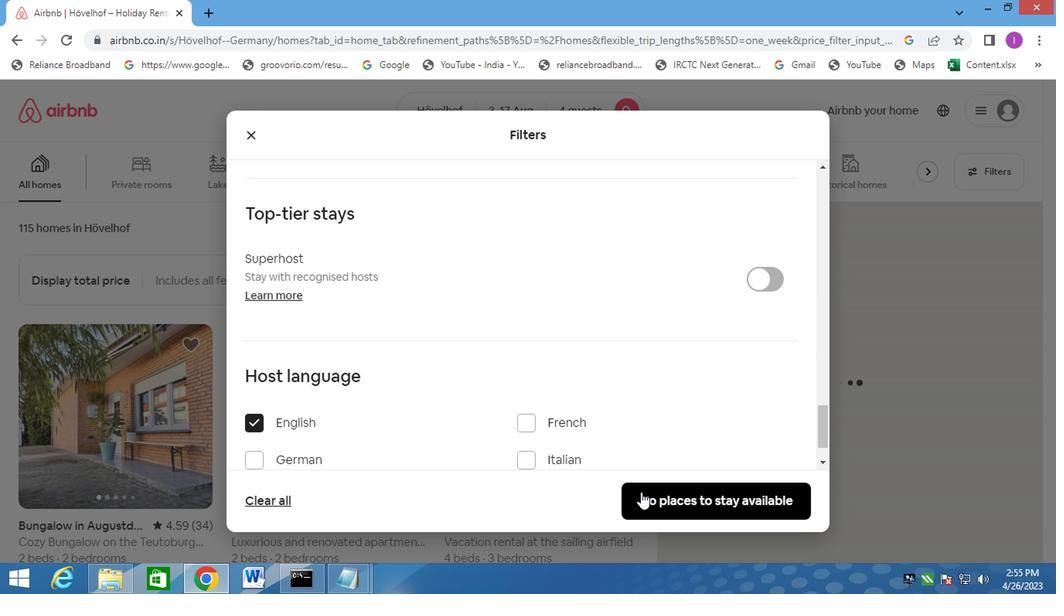 
Action: Mouse moved to (647, 409)
Screenshot: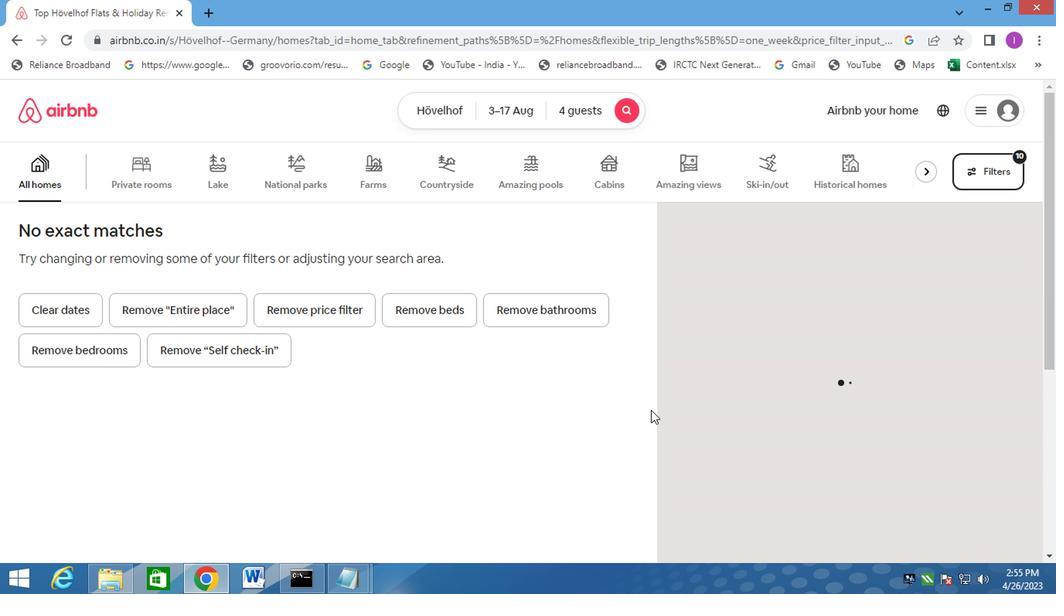 
